 Task: Find connections with filter location Parobé with filter topic #brandingwith filter profile language German with filter current company Mamaearth with filter school Sathyabama Institute of Science & Technology, Chennai with filter industry Wholesale Alcoholic Beverages with filter service category Search Engine Optimization (SEO) with filter keywords title Hair Stylist
Action: Mouse moved to (219, 317)
Screenshot: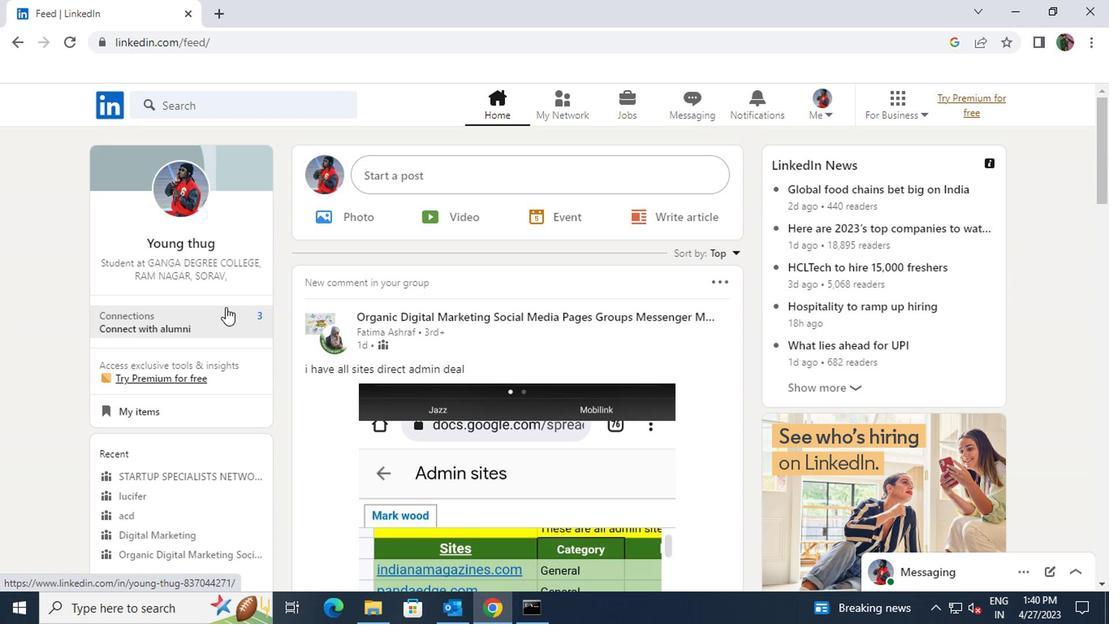 
Action: Mouse pressed left at (219, 317)
Screenshot: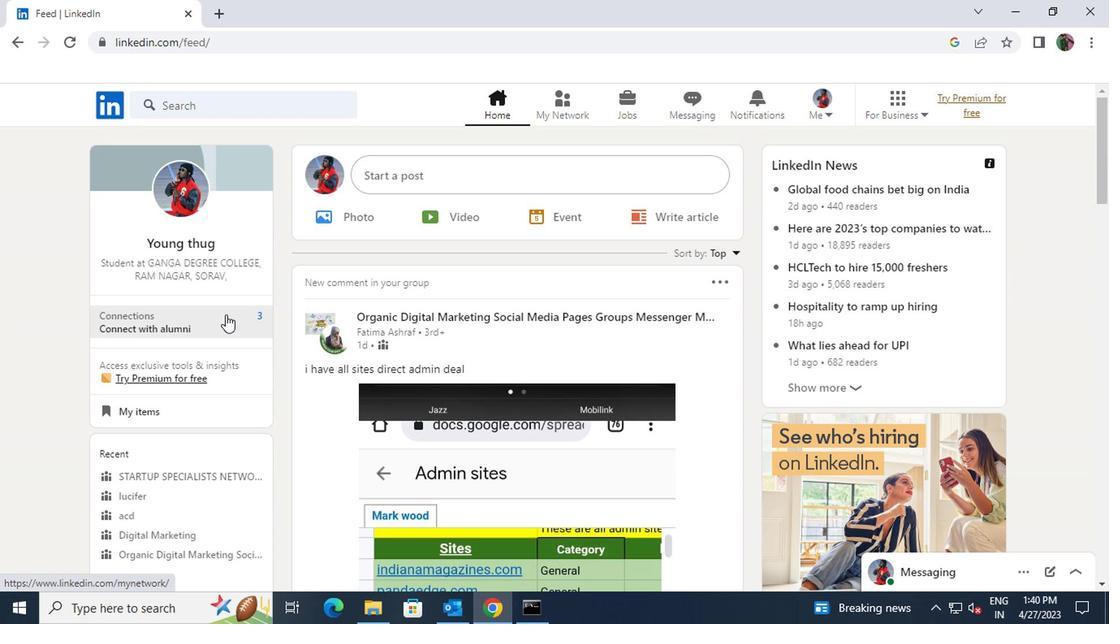 
Action: Mouse moved to (217, 202)
Screenshot: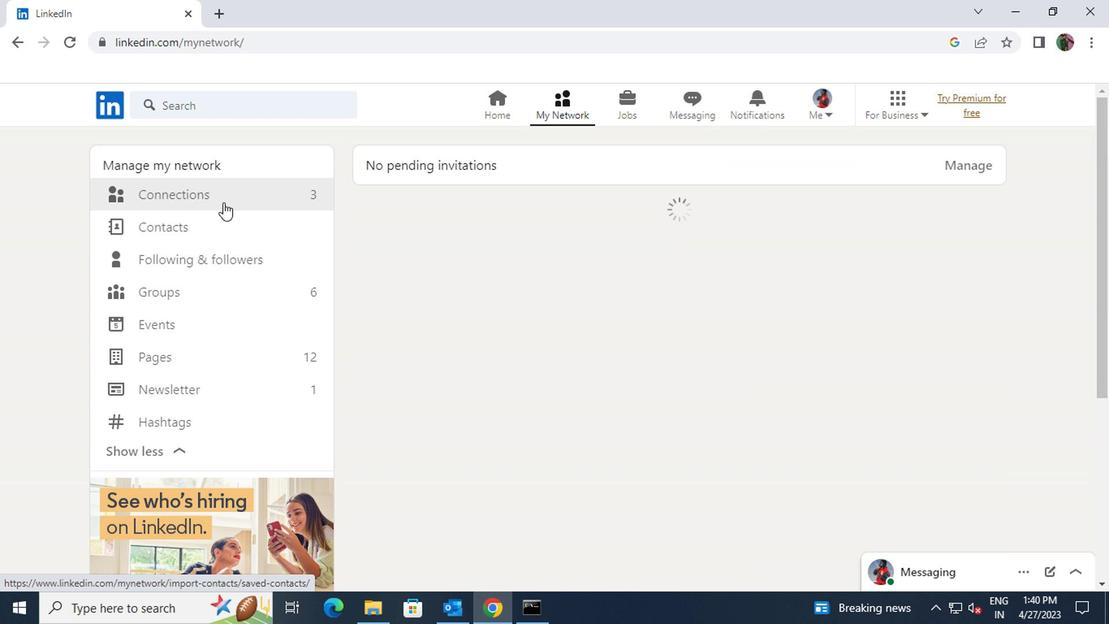 
Action: Mouse pressed left at (217, 202)
Screenshot: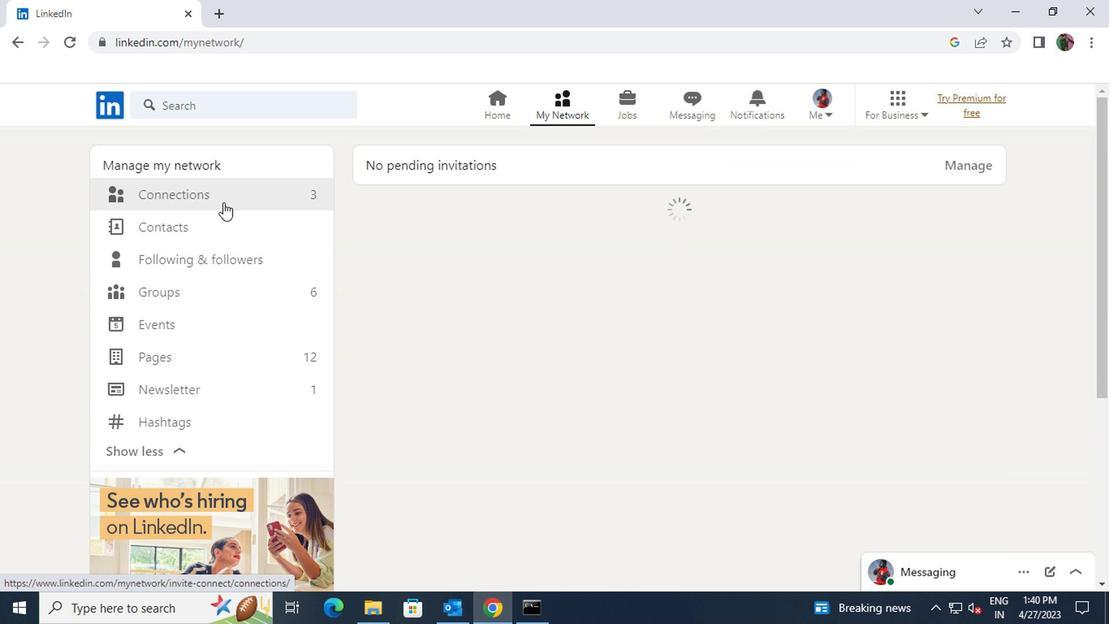 
Action: Mouse moved to (644, 200)
Screenshot: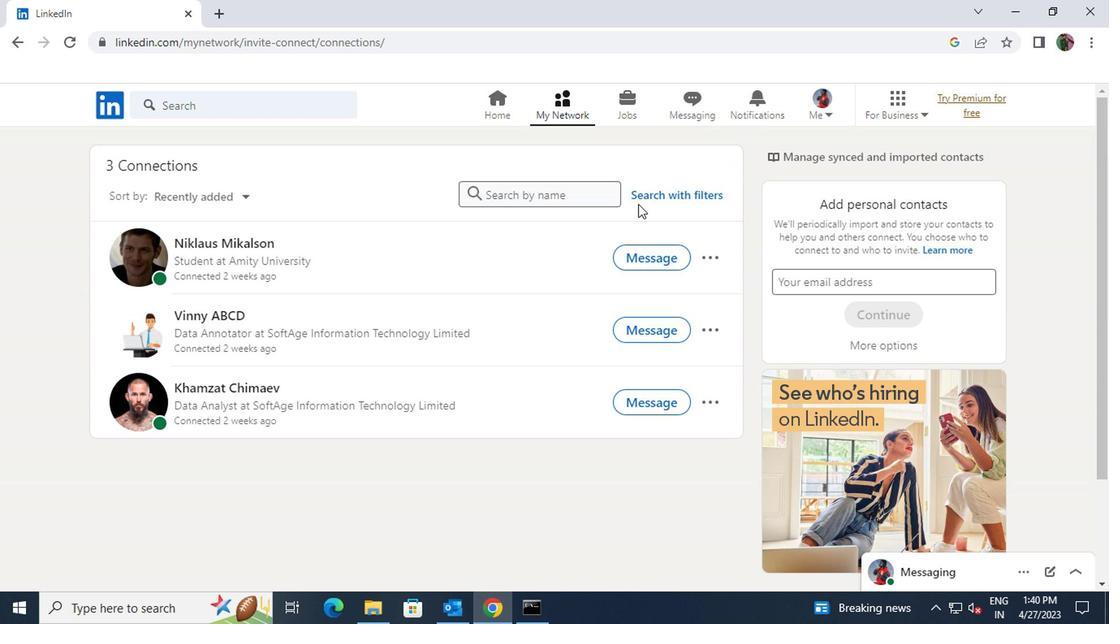 
Action: Mouse pressed left at (644, 200)
Screenshot: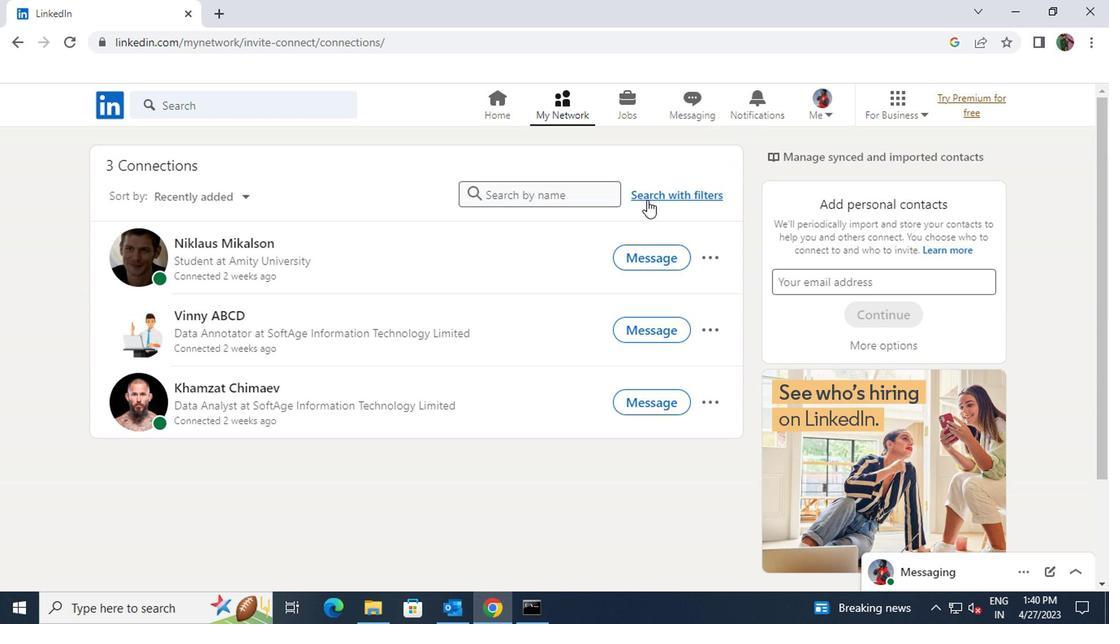 
Action: Mouse moved to (612, 156)
Screenshot: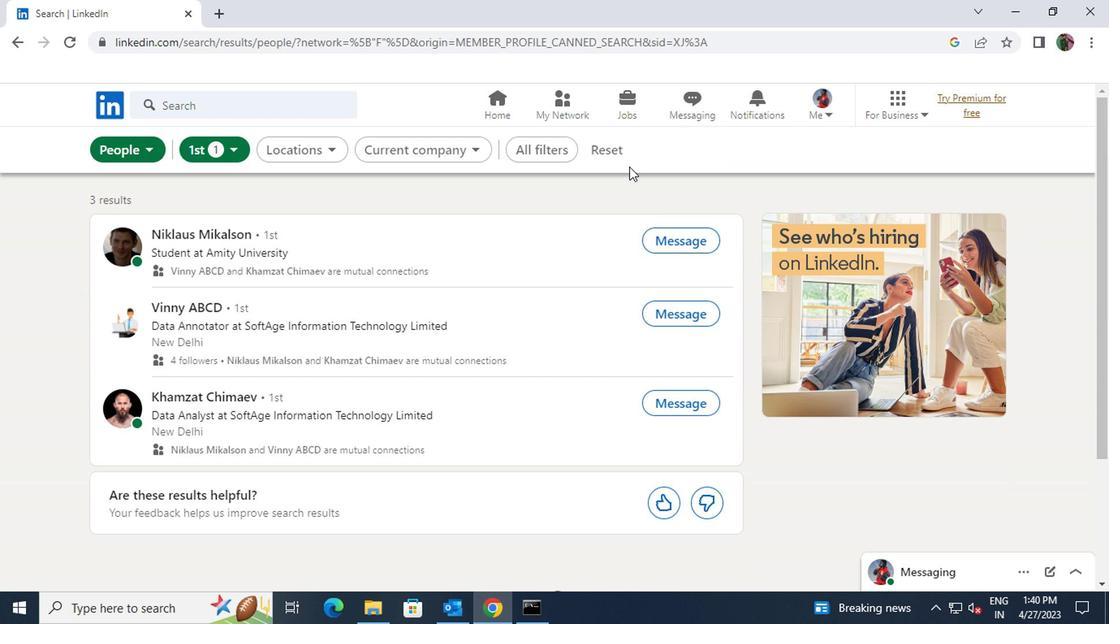 
Action: Mouse pressed left at (612, 156)
Screenshot: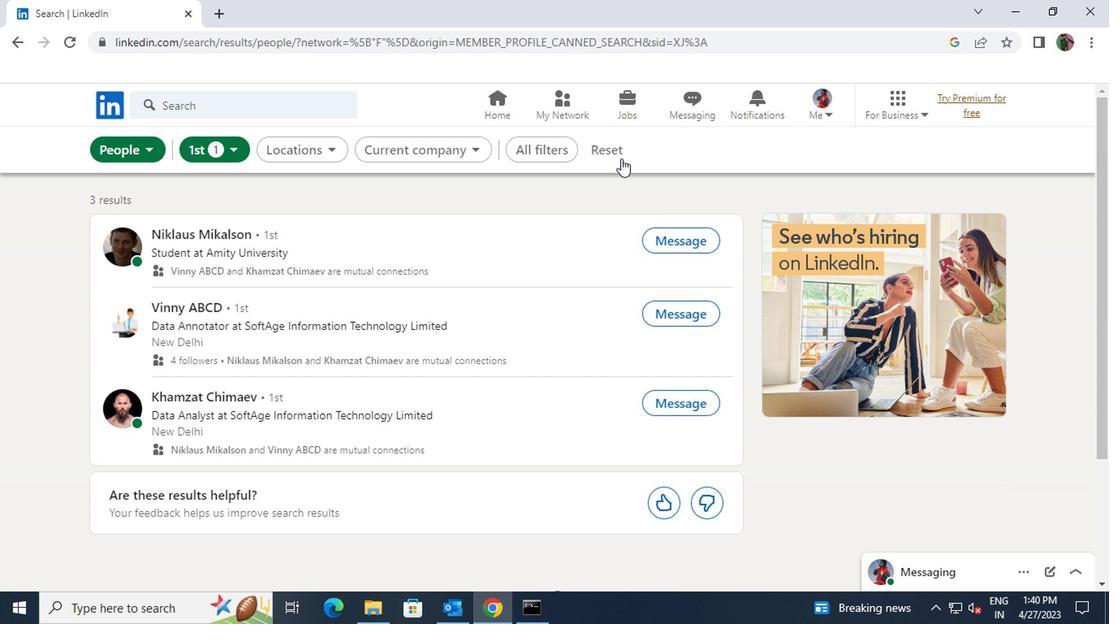 
Action: Mouse moved to (569, 145)
Screenshot: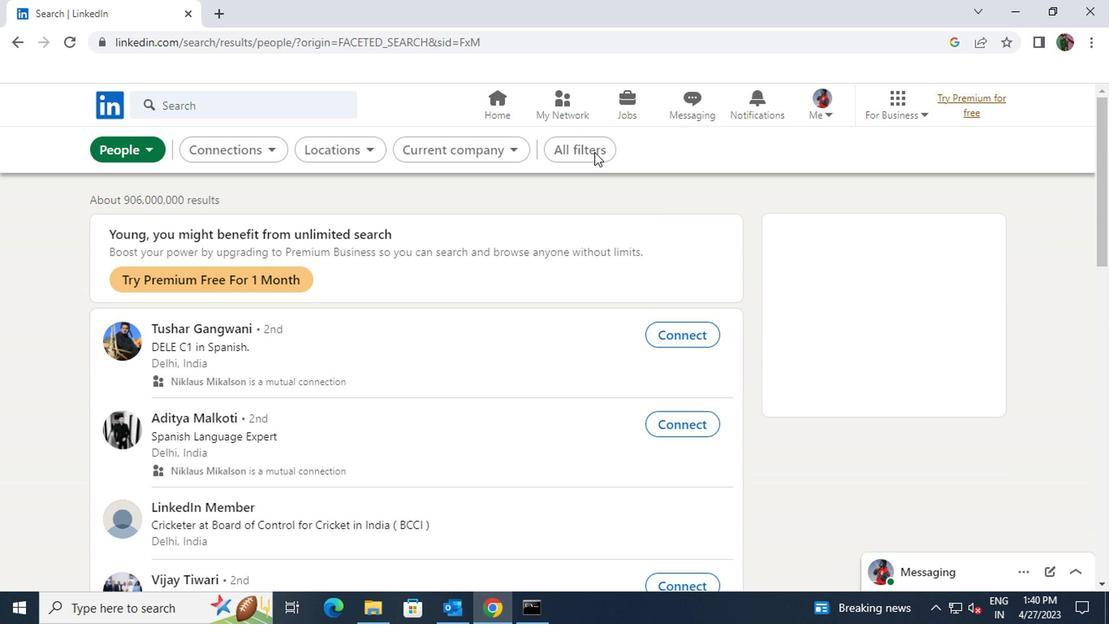 
Action: Mouse pressed left at (569, 145)
Screenshot: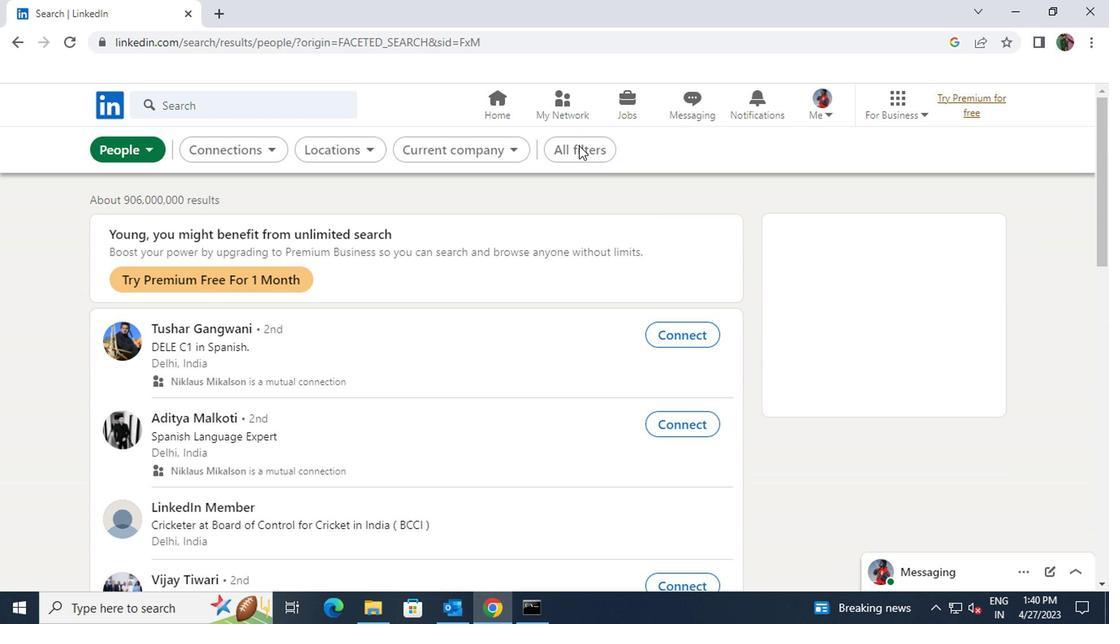 
Action: Mouse moved to (770, 324)
Screenshot: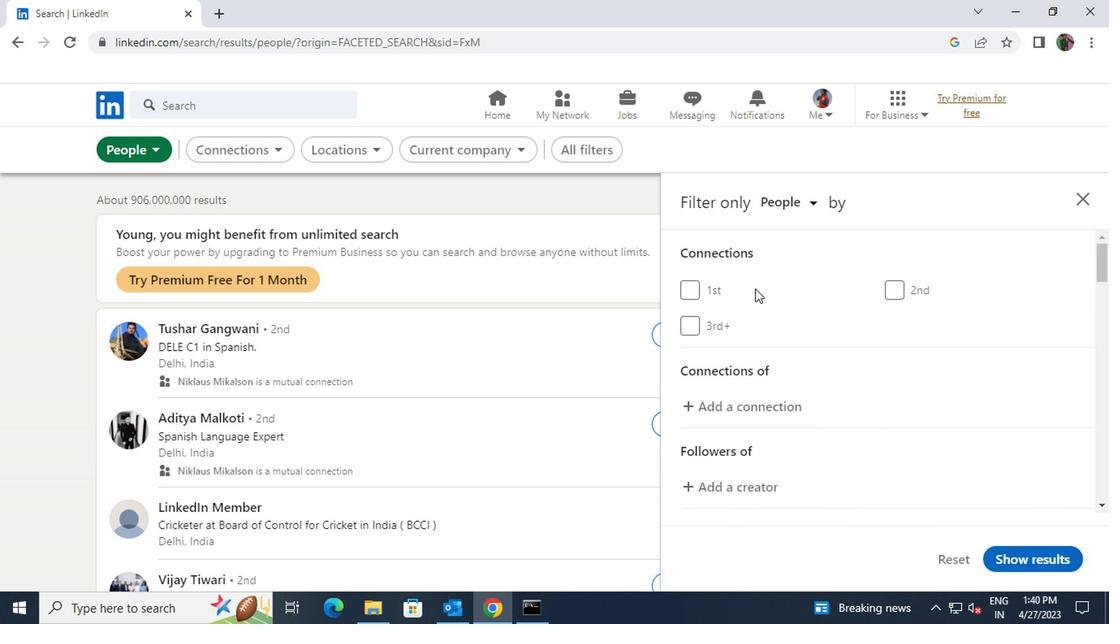 
Action: Mouse scrolled (770, 323) with delta (0, -1)
Screenshot: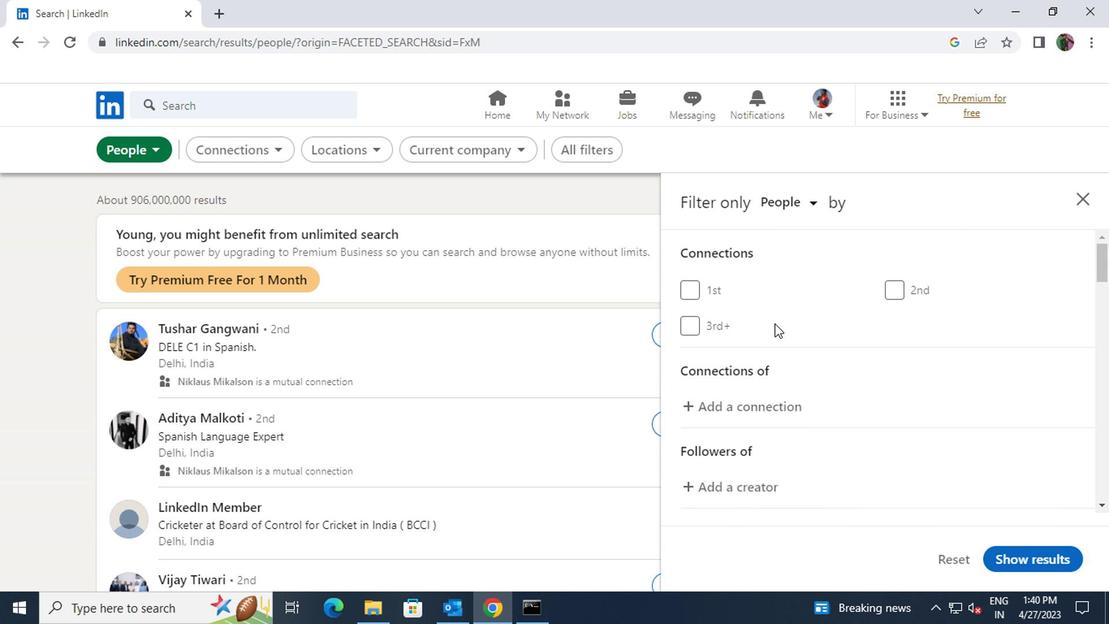 
Action: Mouse scrolled (770, 323) with delta (0, -1)
Screenshot: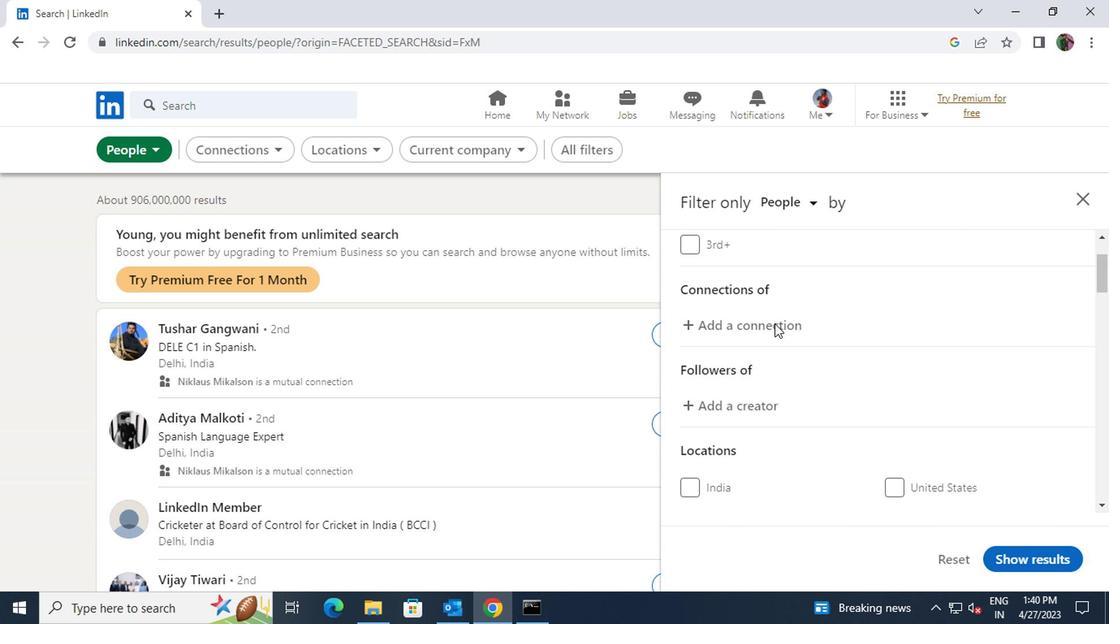 
Action: Mouse scrolled (770, 323) with delta (0, -1)
Screenshot: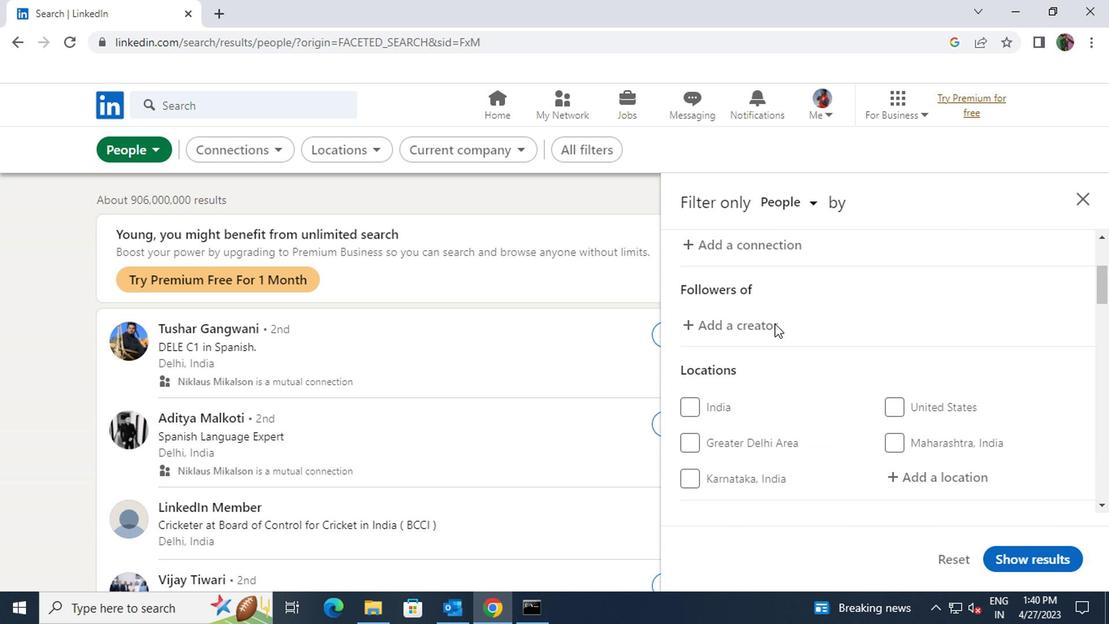 
Action: Mouse scrolled (770, 323) with delta (0, -1)
Screenshot: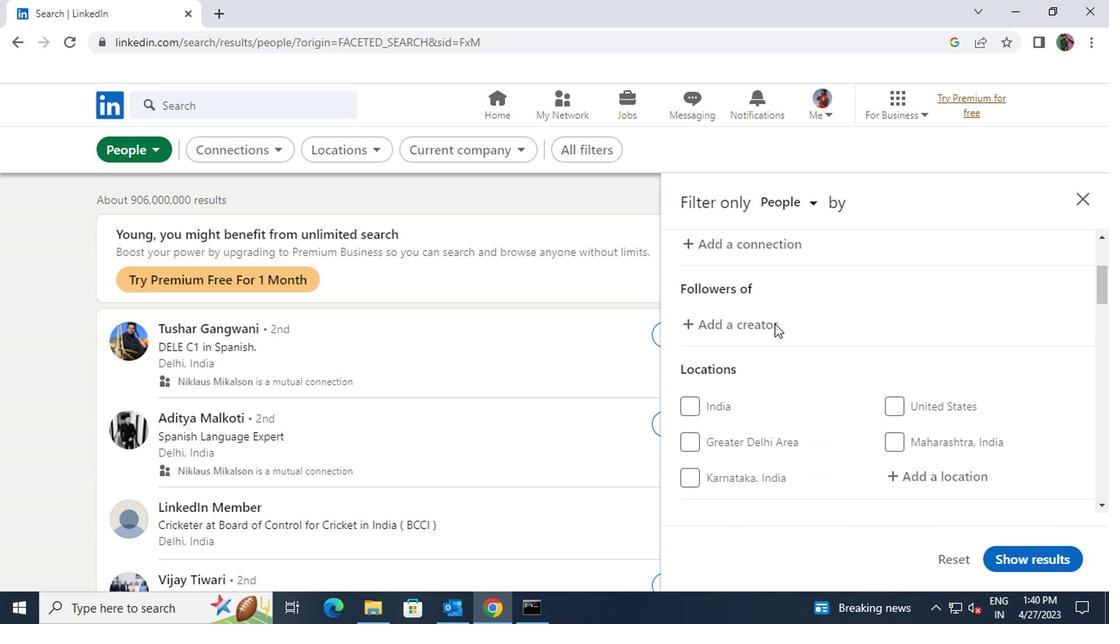 
Action: Mouse moved to (922, 311)
Screenshot: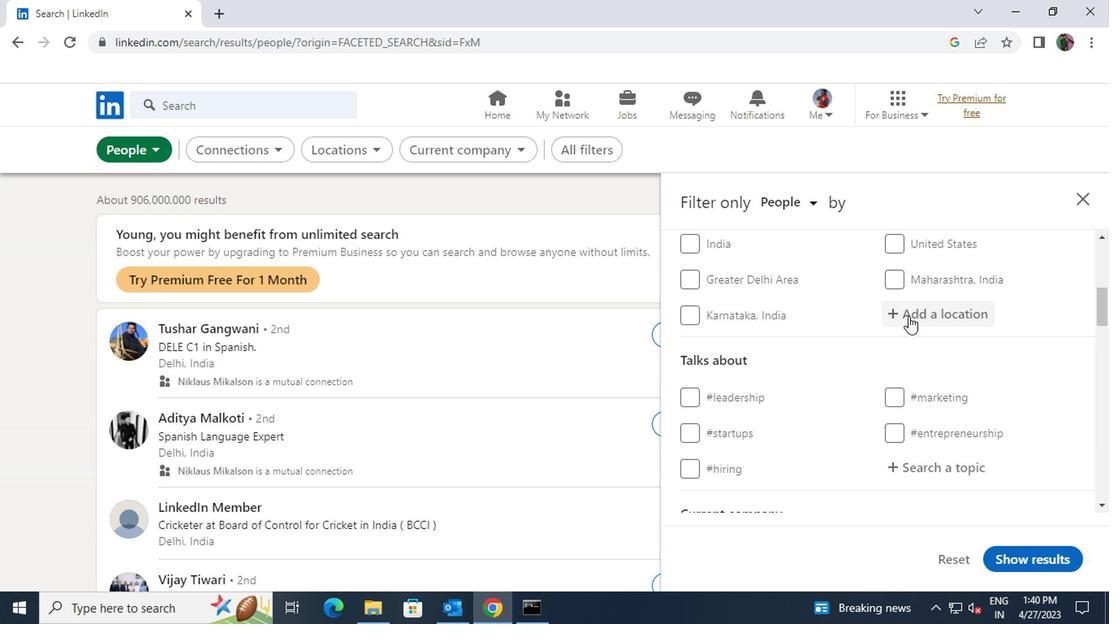 
Action: Mouse pressed left at (922, 311)
Screenshot: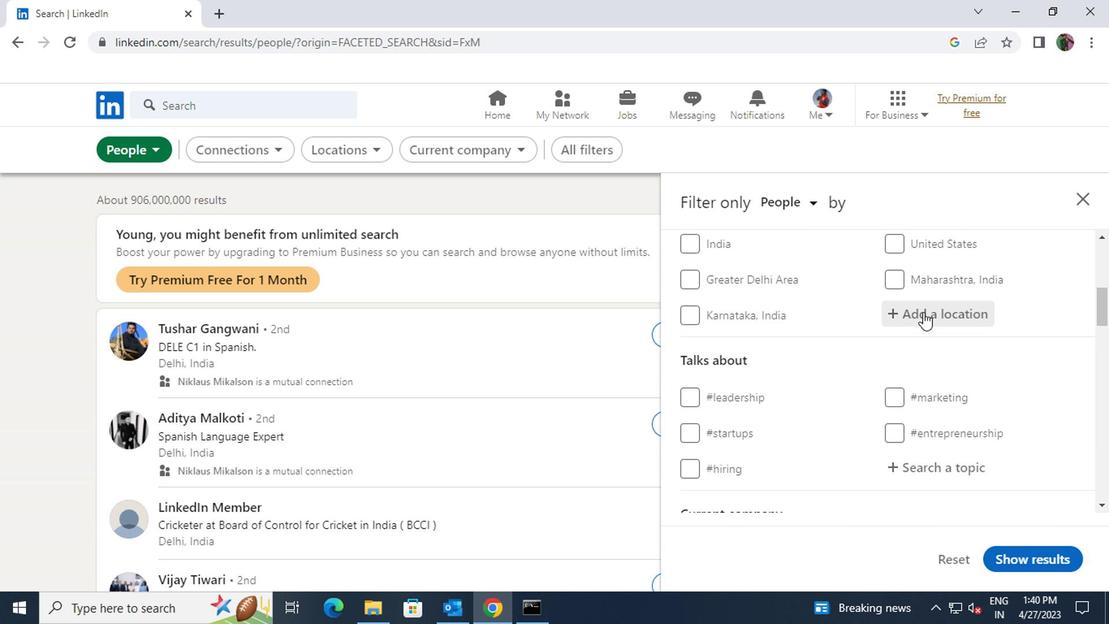 
Action: Key pressed <Key.shift>PAROBE
Screenshot: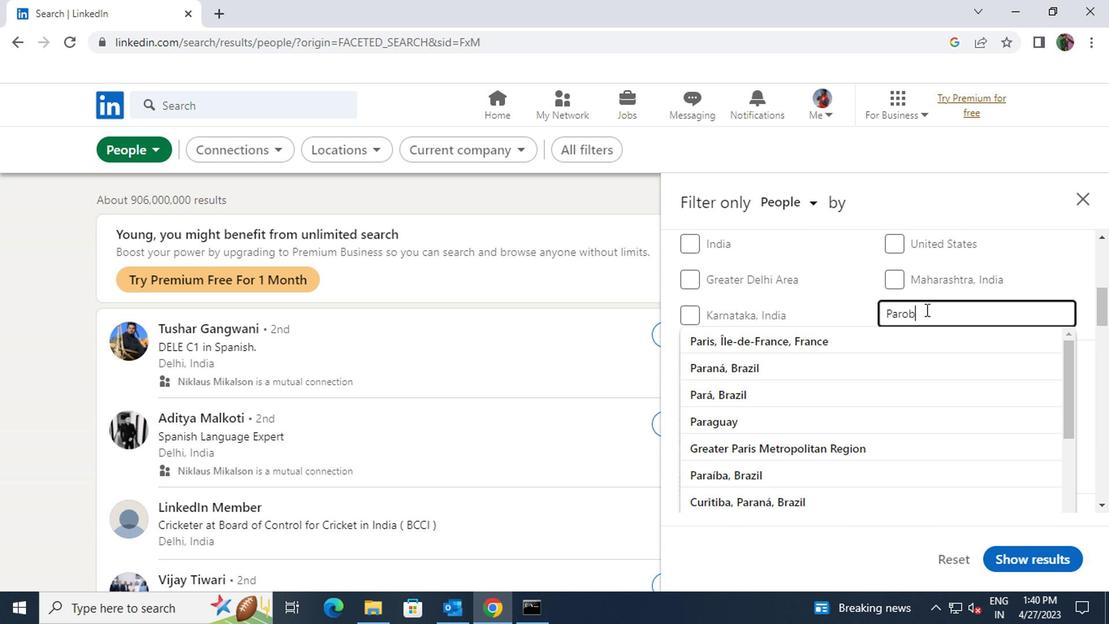 
Action: Mouse moved to (916, 334)
Screenshot: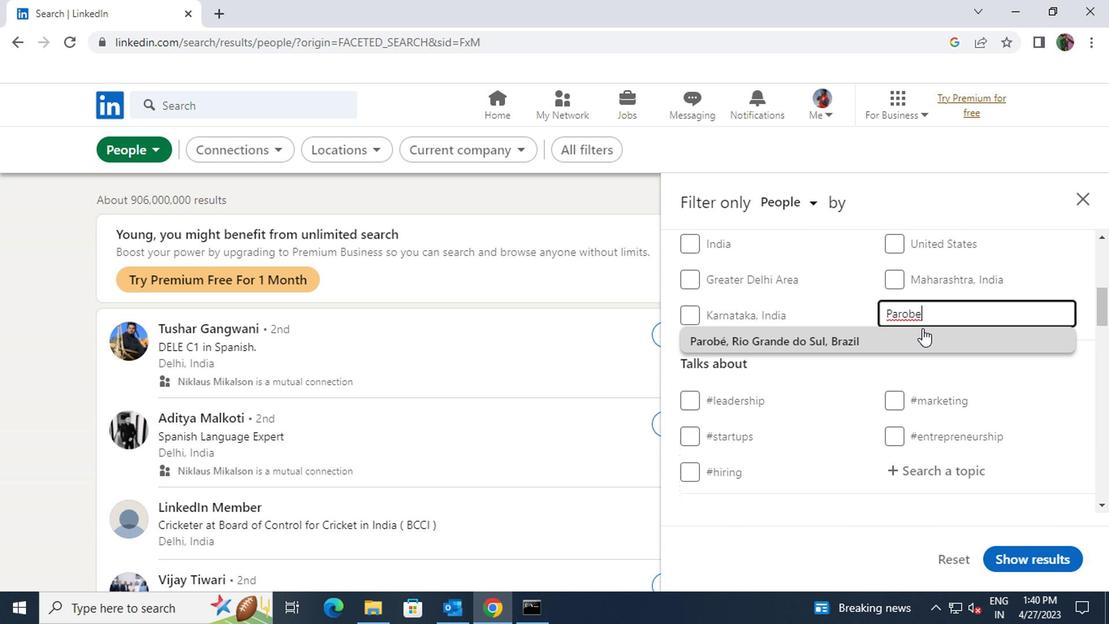 
Action: Mouse pressed left at (916, 334)
Screenshot: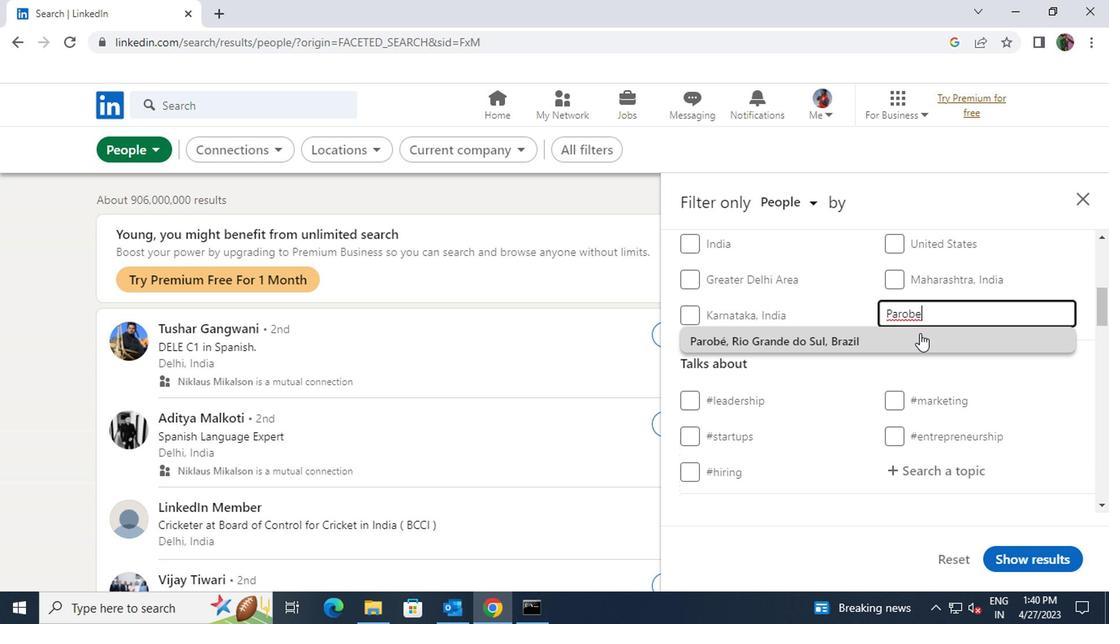 
Action: Mouse scrolled (916, 333) with delta (0, -1)
Screenshot: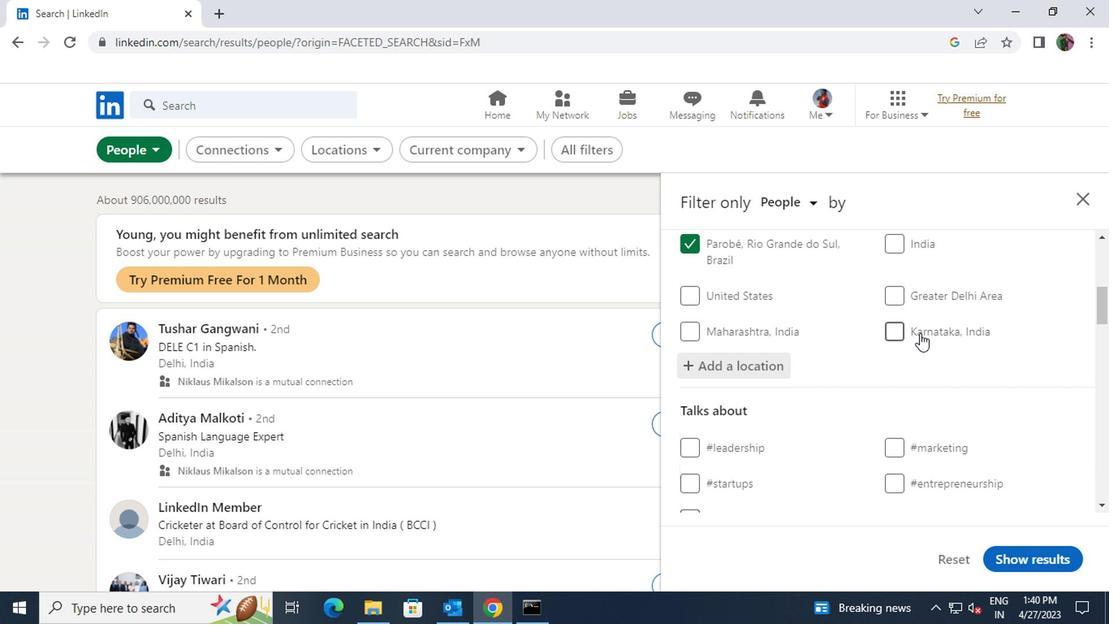 
Action: Mouse scrolled (916, 333) with delta (0, -1)
Screenshot: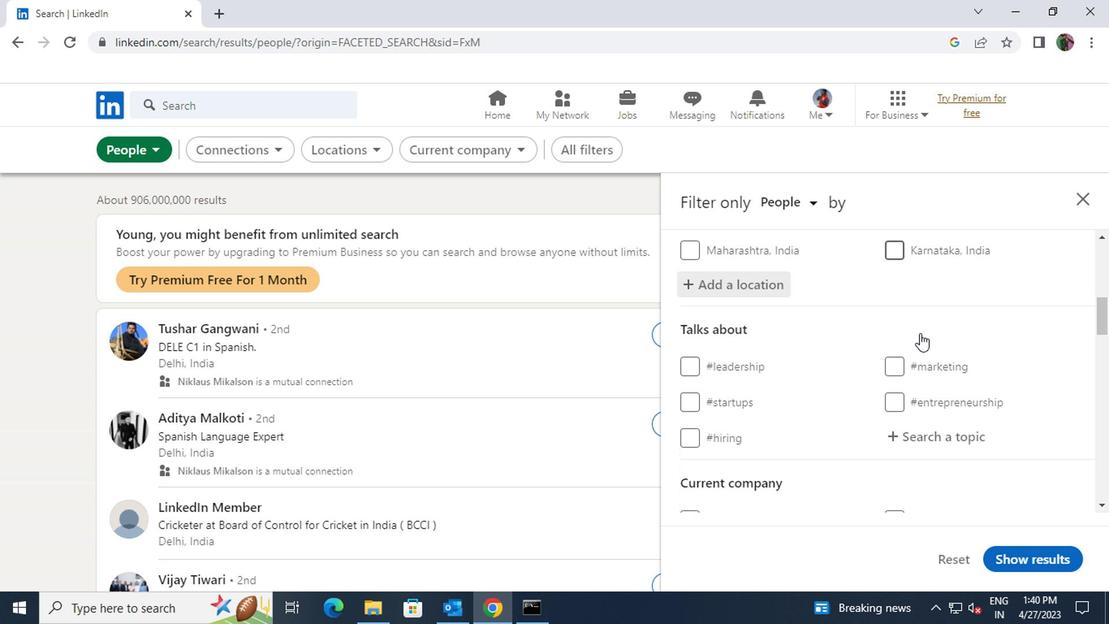 
Action: Mouse scrolled (916, 333) with delta (0, -1)
Screenshot: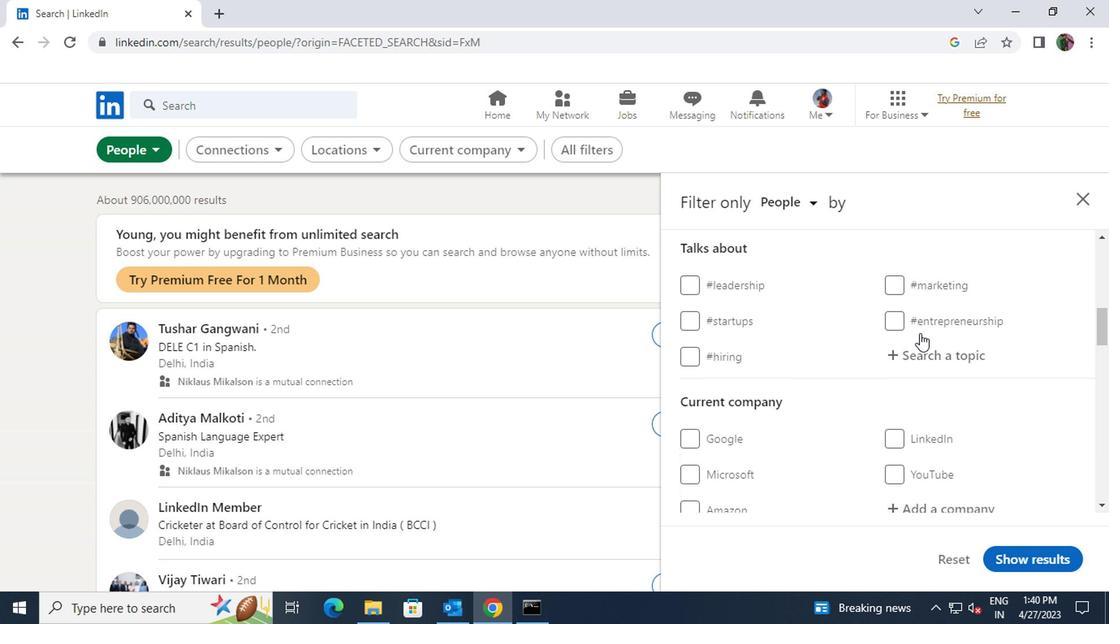 
Action: Mouse moved to (911, 282)
Screenshot: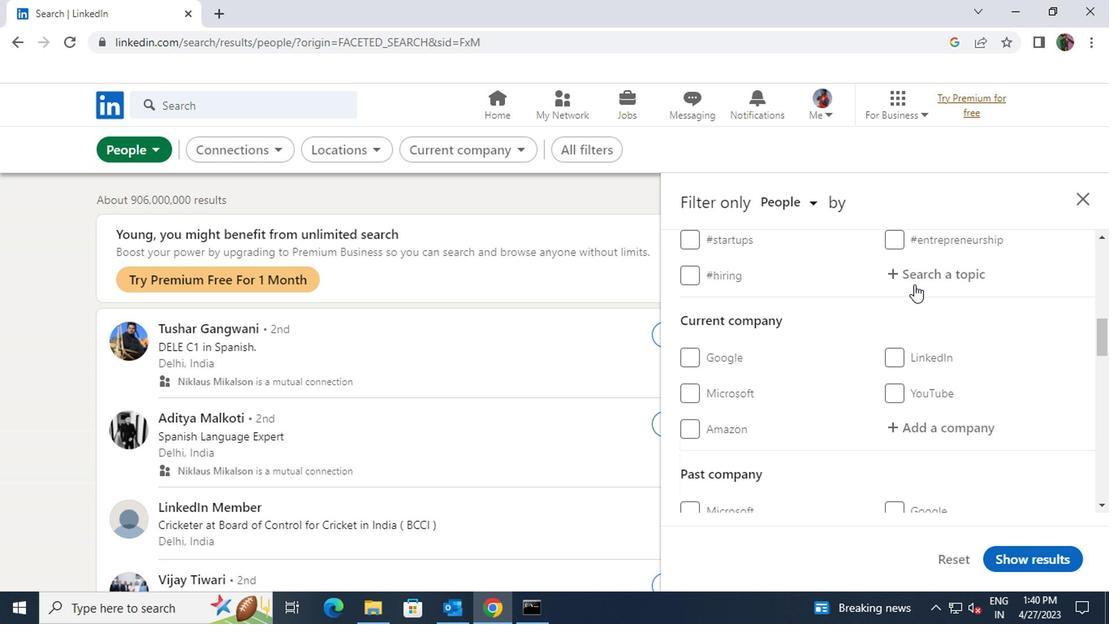 
Action: Mouse pressed left at (911, 282)
Screenshot: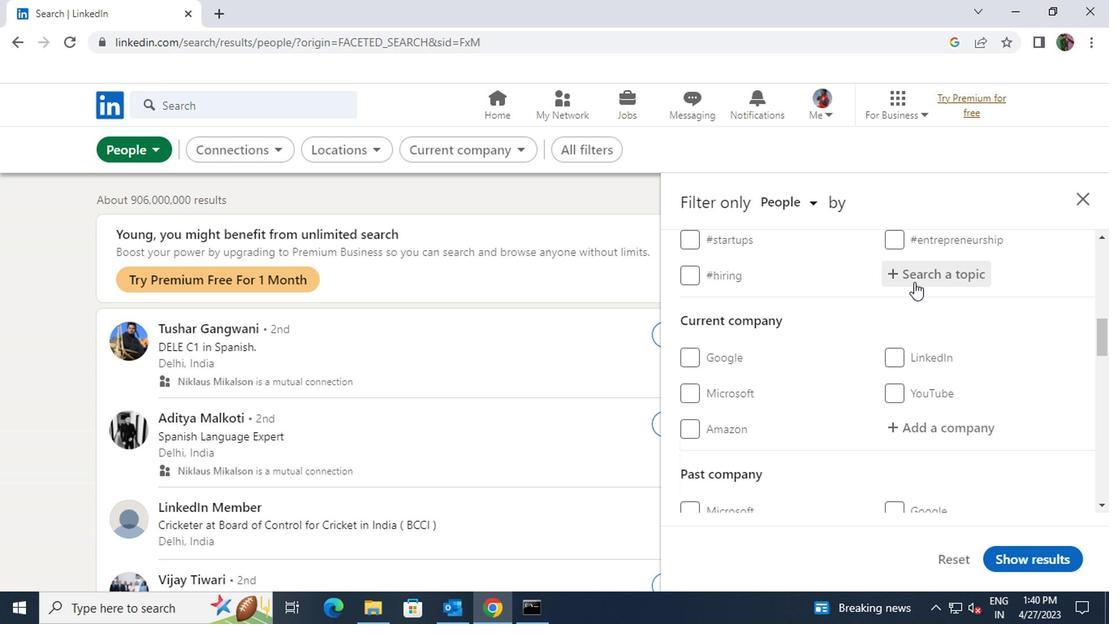 
Action: Key pressed <Key.shift><Key.shift><Key.shift><Key.shift><Key.shift>#<Key.shift>BRANDINGWITH
Screenshot: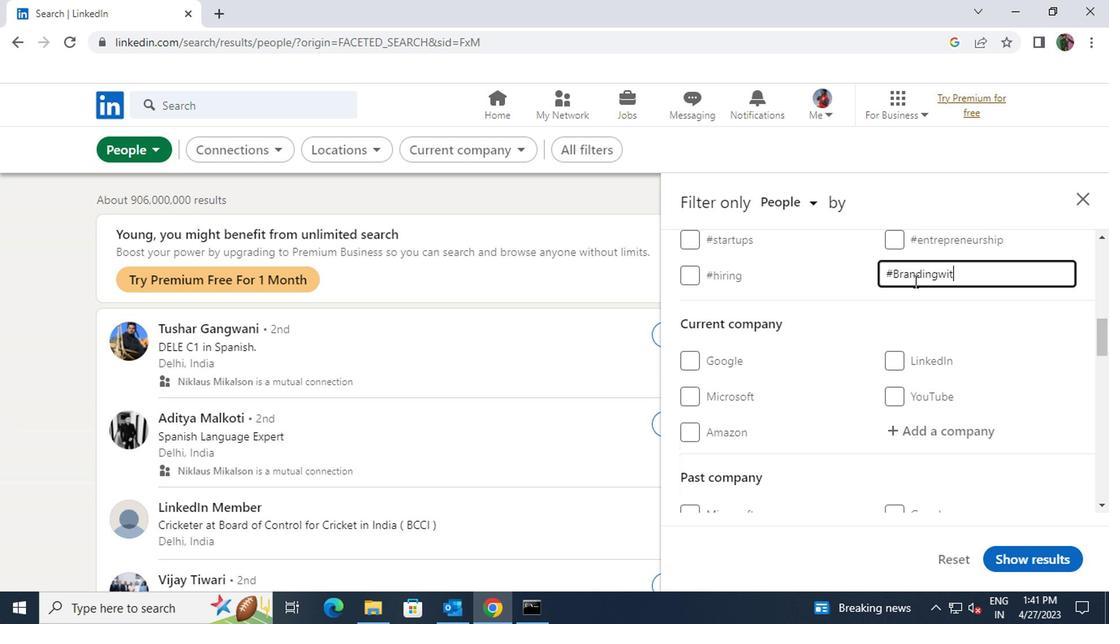 
Action: Mouse scrolled (911, 281) with delta (0, -1)
Screenshot: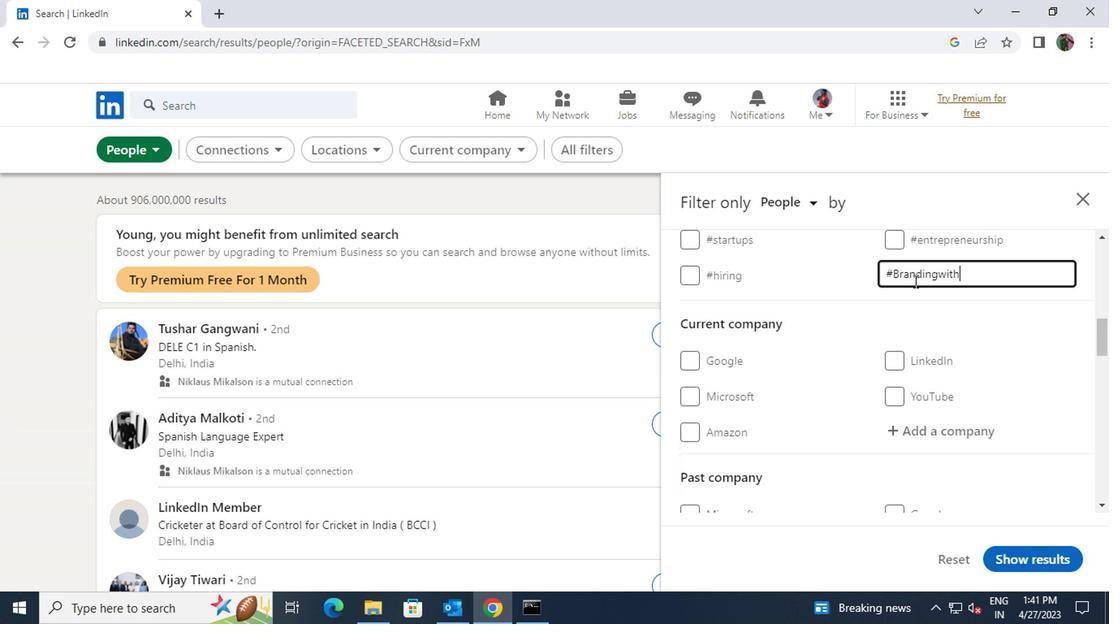 
Action: Mouse scrolled (911, 281) with delta (0, -1)
Screenshot: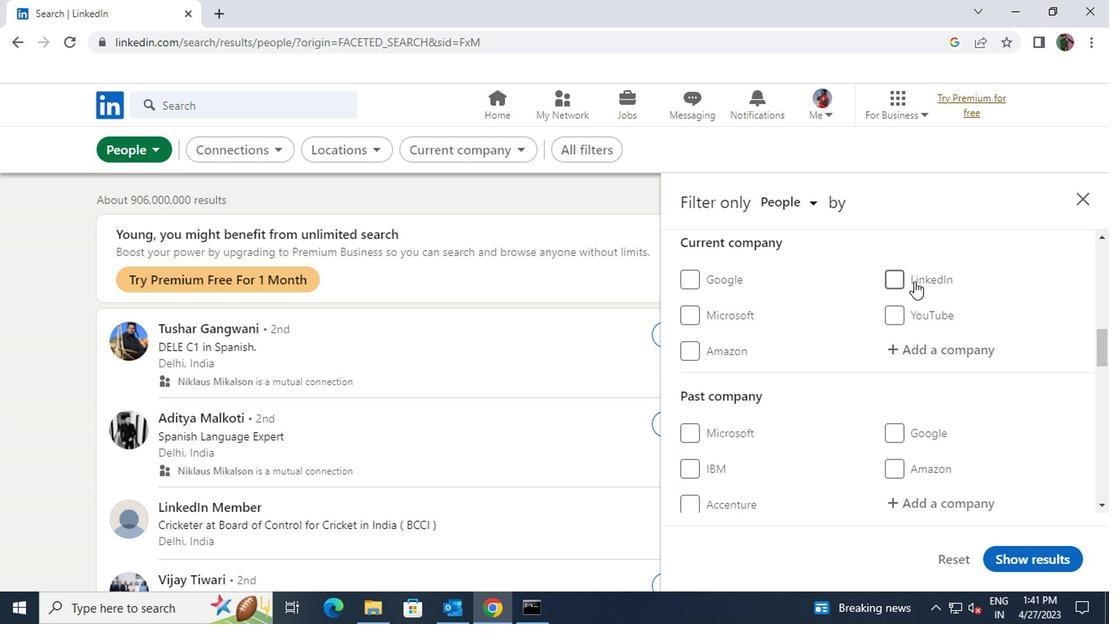 
Action: Mouse moved to (911, 265)
Screenshot: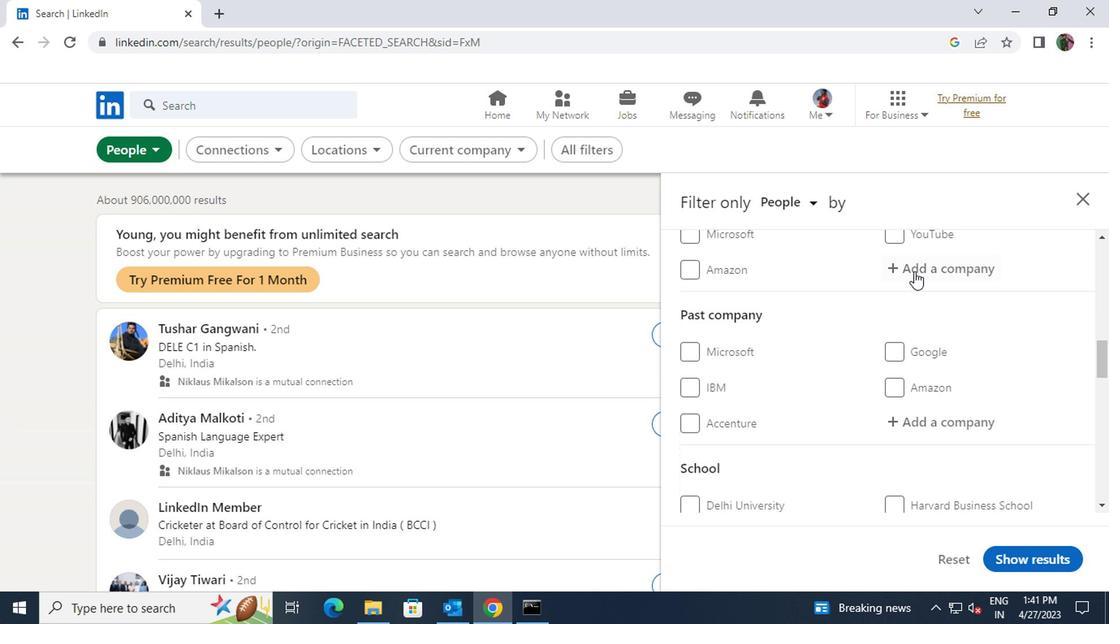
Action: Mouse pressed left at (911, 265)
Screenshot: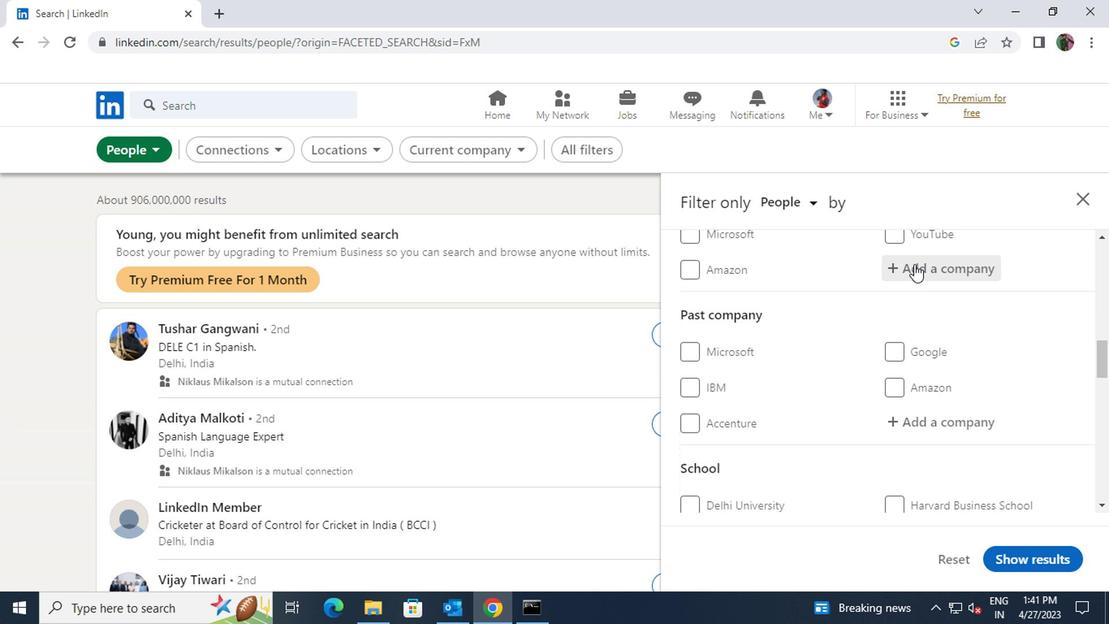 
Action: Key pressed <Key.shift>MAMAEARTH
Screenshot: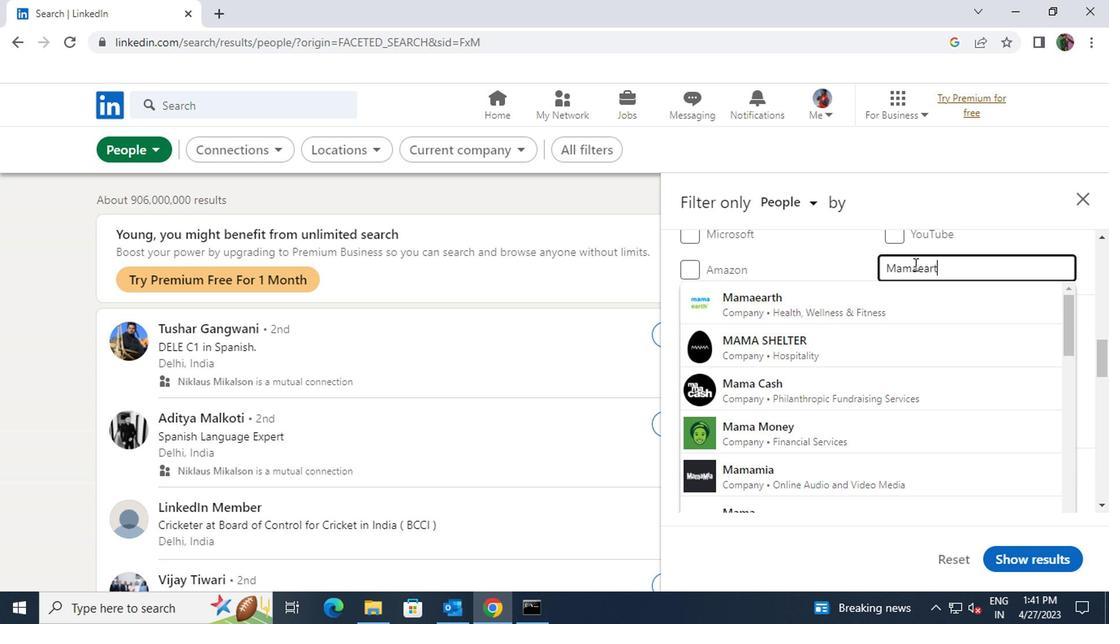 
Action: Mouse moved to (897, 300)
Screenshot: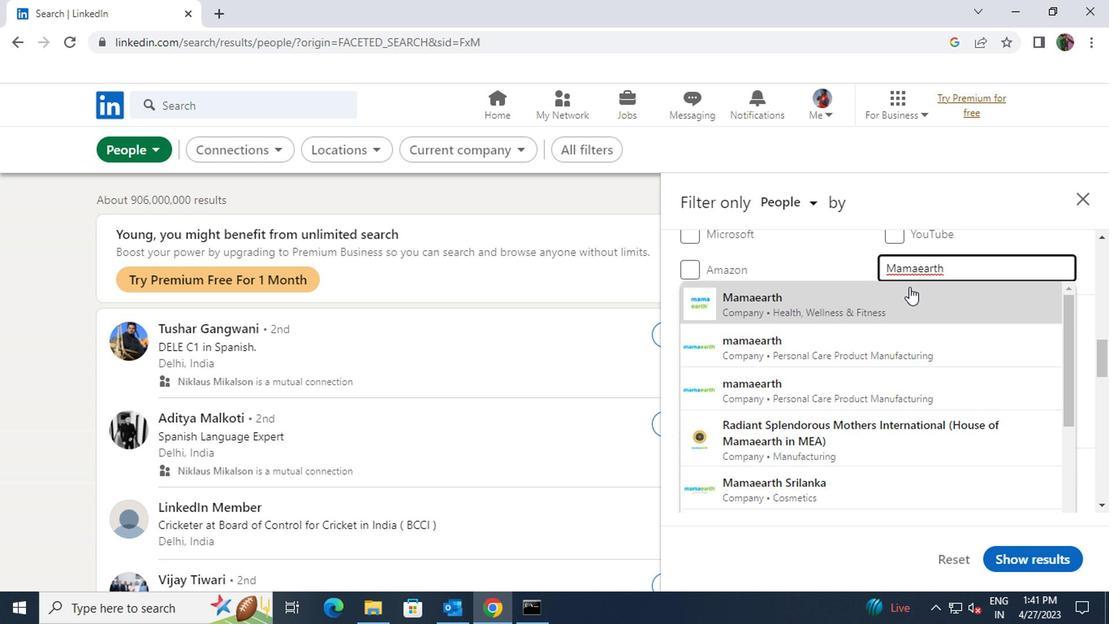 
Action: Mouse pressed left at (897, 300)
Screenshot: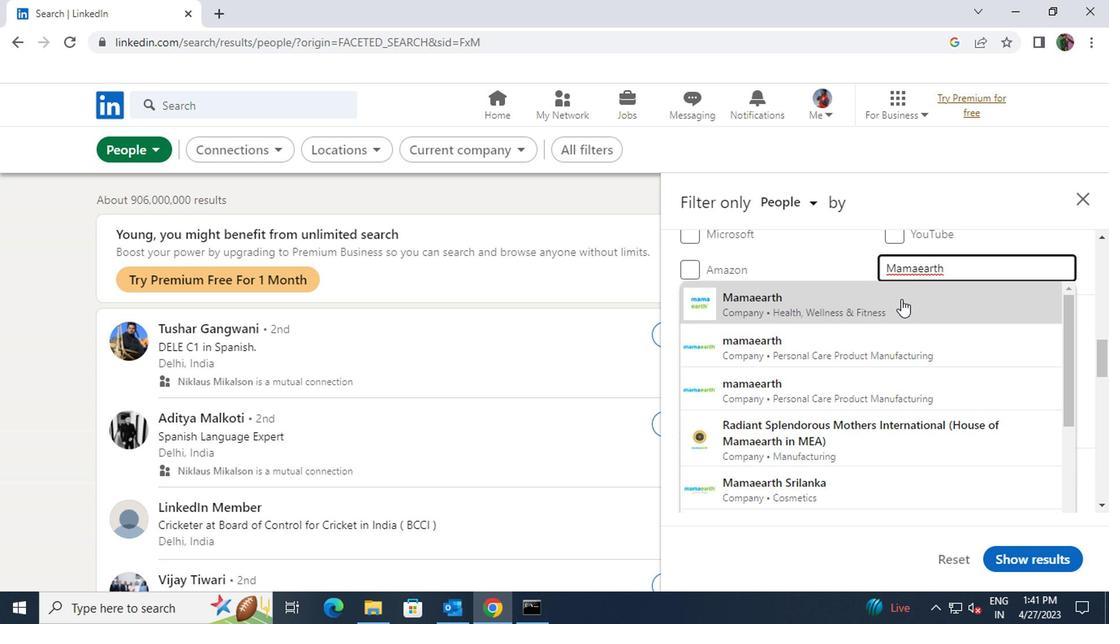 
Action: Mouse scrolled (897, 299) with delta (0, -1)
Screenshot: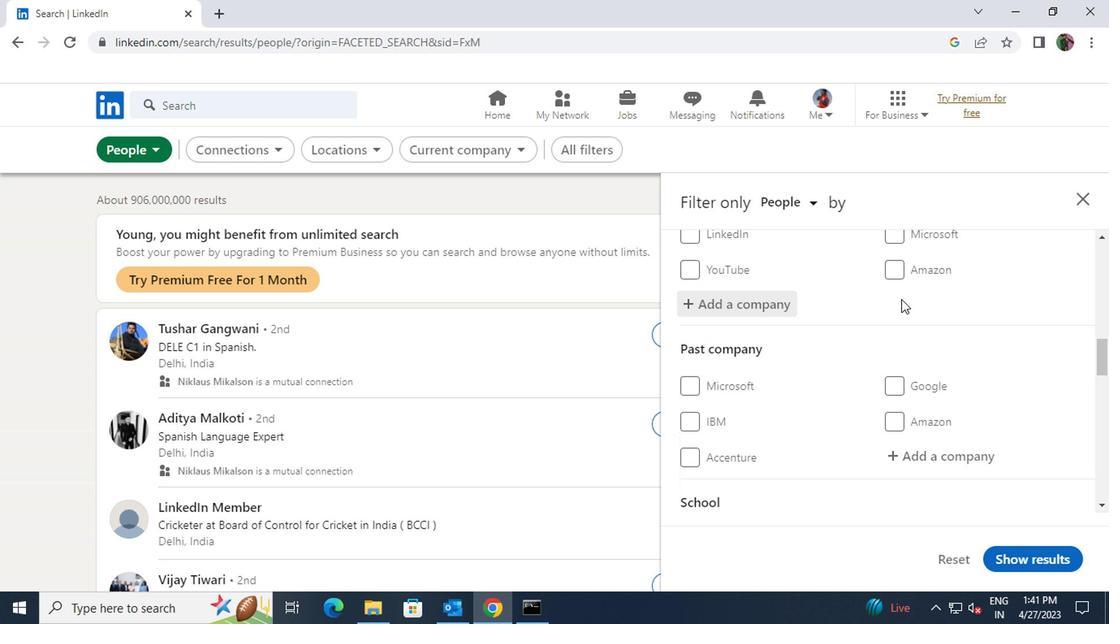 
Action: Mouse scrolled (897, 299) with delta (0, -1)
Screenshot: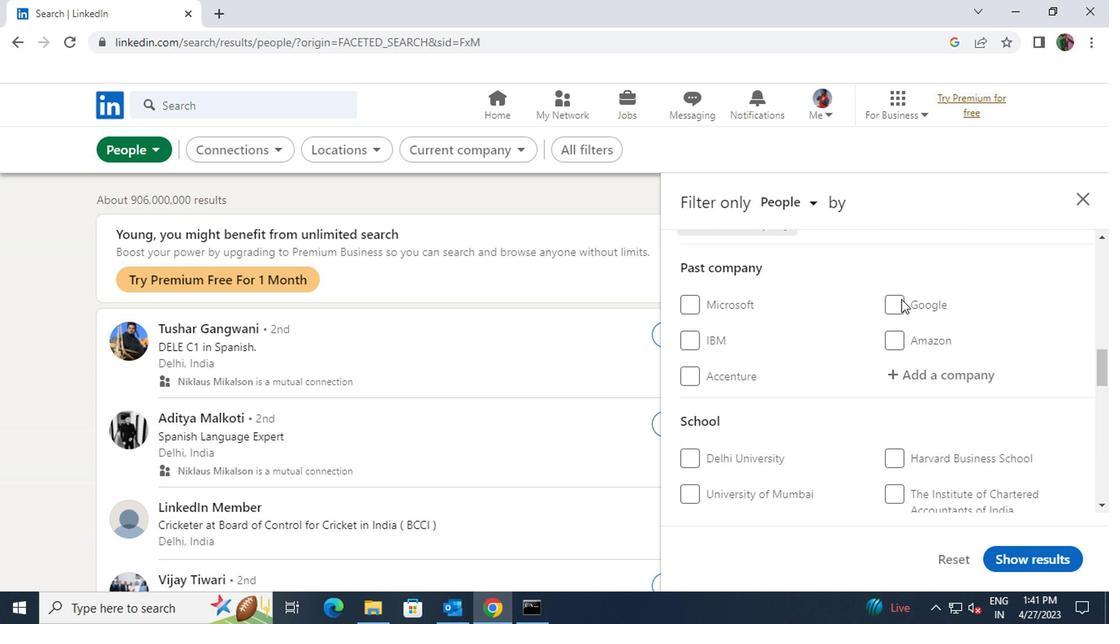 
Action: Mouse scrolled (897, 299) with delta (0, -1)
Screenshot: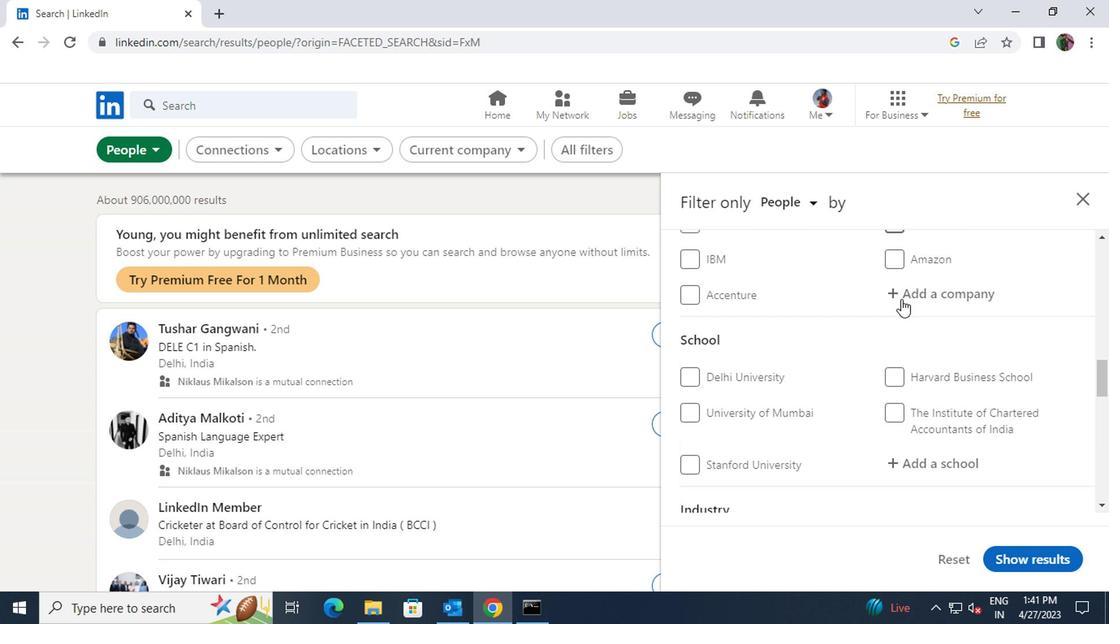 
Action: Mouse scrolled (897, 299) with delta (0, -1)
Screenshot: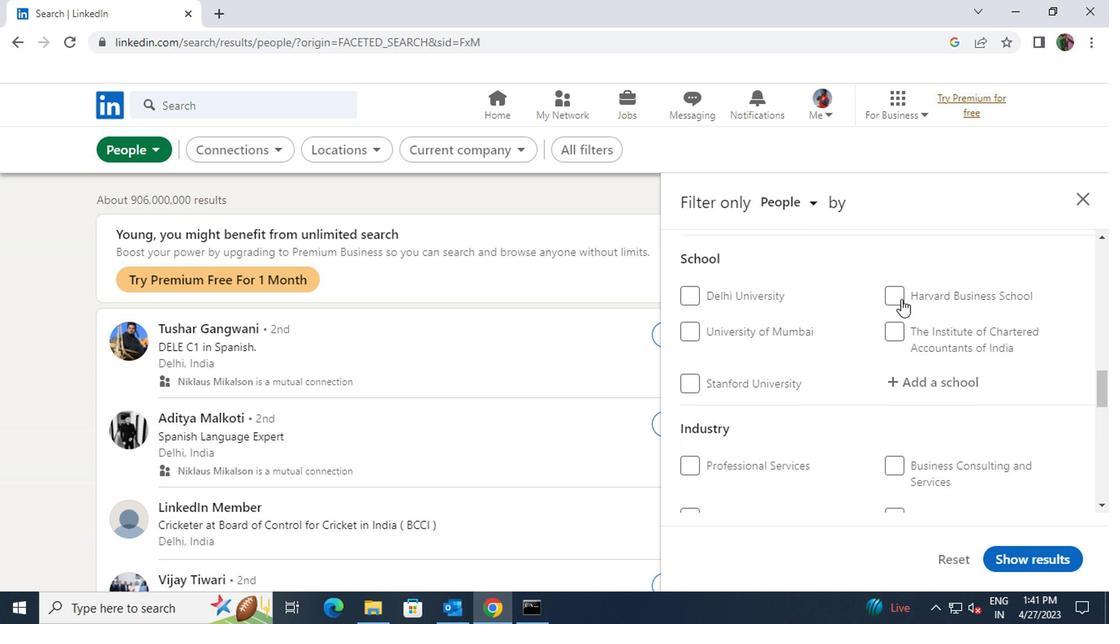 
Action: Mouse pressed left at (897, 300)
Screenshot: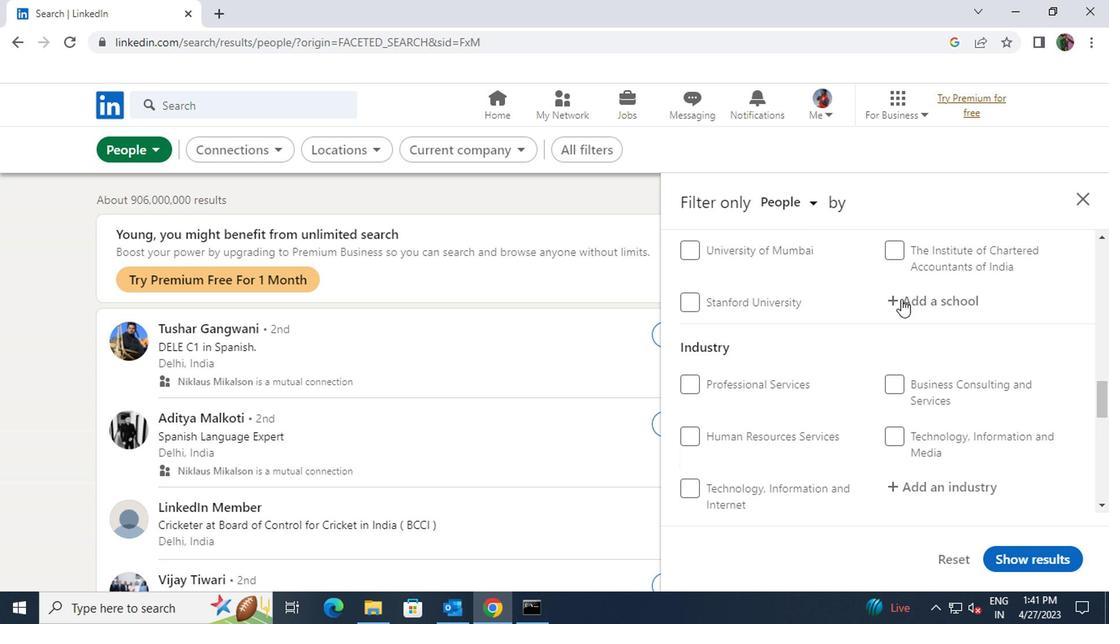 
Action: Key pressed <Key.shift>SATH
Screenshot: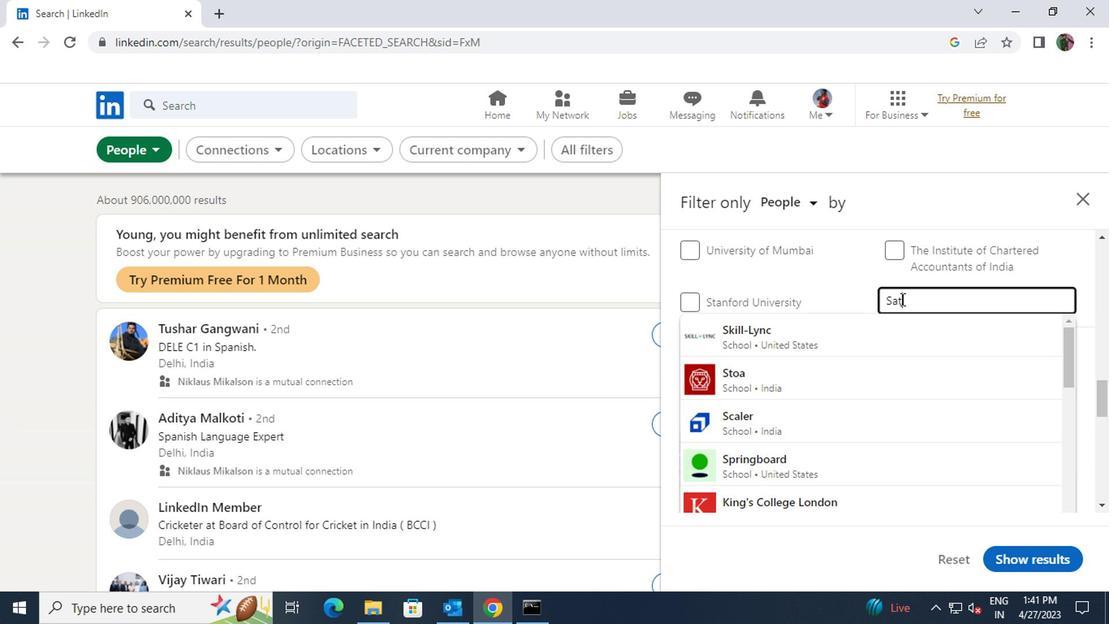 
Action: Mouse moved to (898, 325)
Screenshot: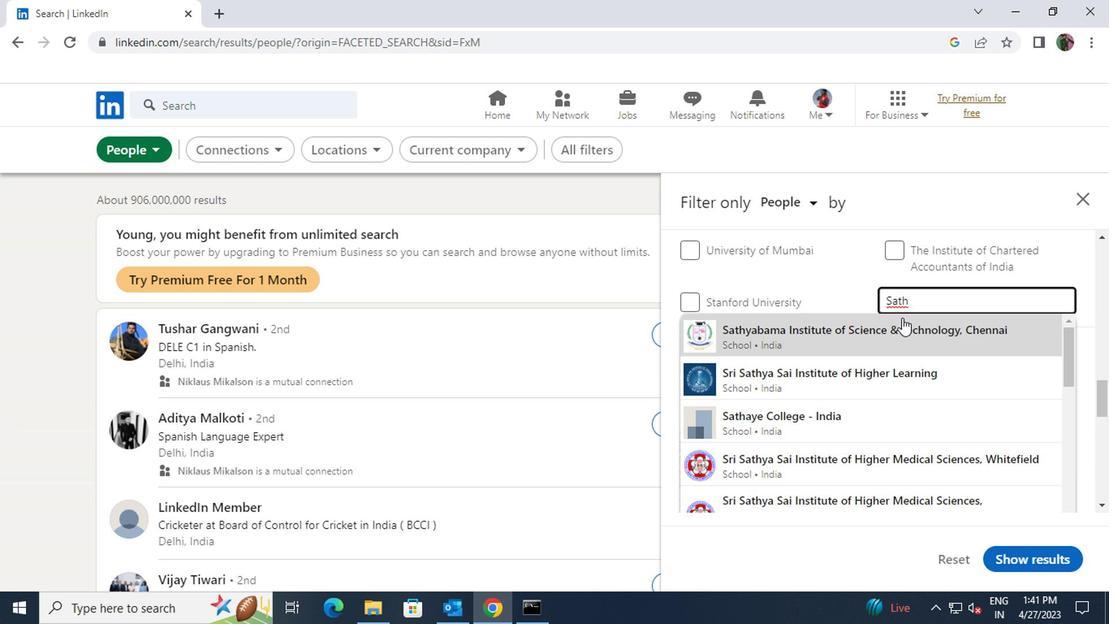
Action: Mouse pressed left at (898, 325)
Screenshot: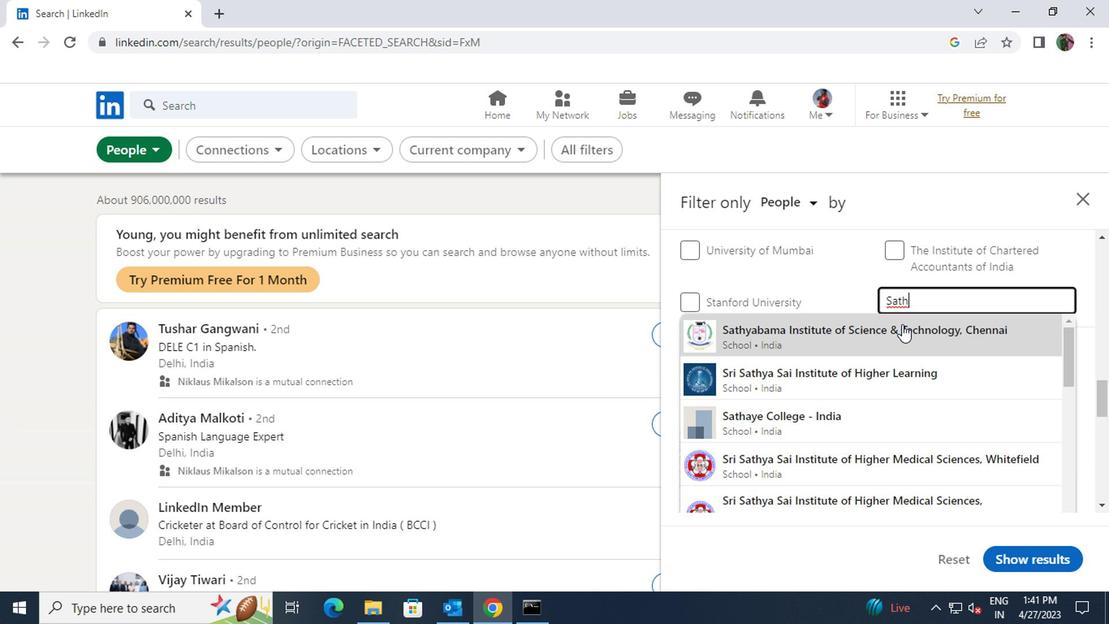 
Action: Mouse scrolled (898, 324) with delta (0, 0)
Screenshot: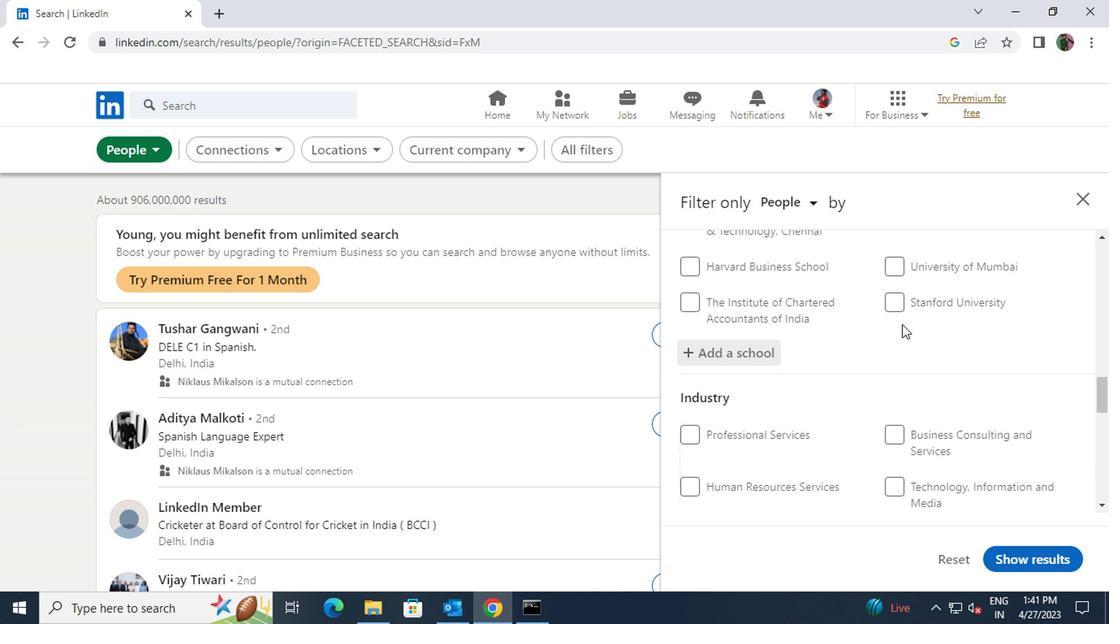 
Action: Mouse scrolled (898, 324) with delta (0, 0)
Screenshot: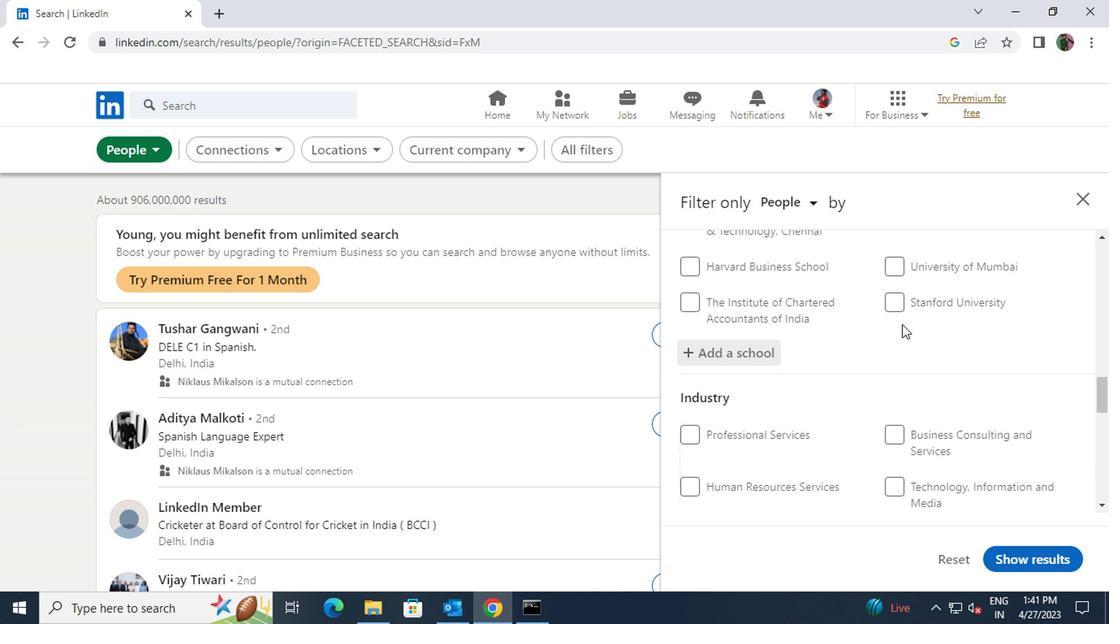 
Action: Mouse moved to (912, 372)
Screenshot: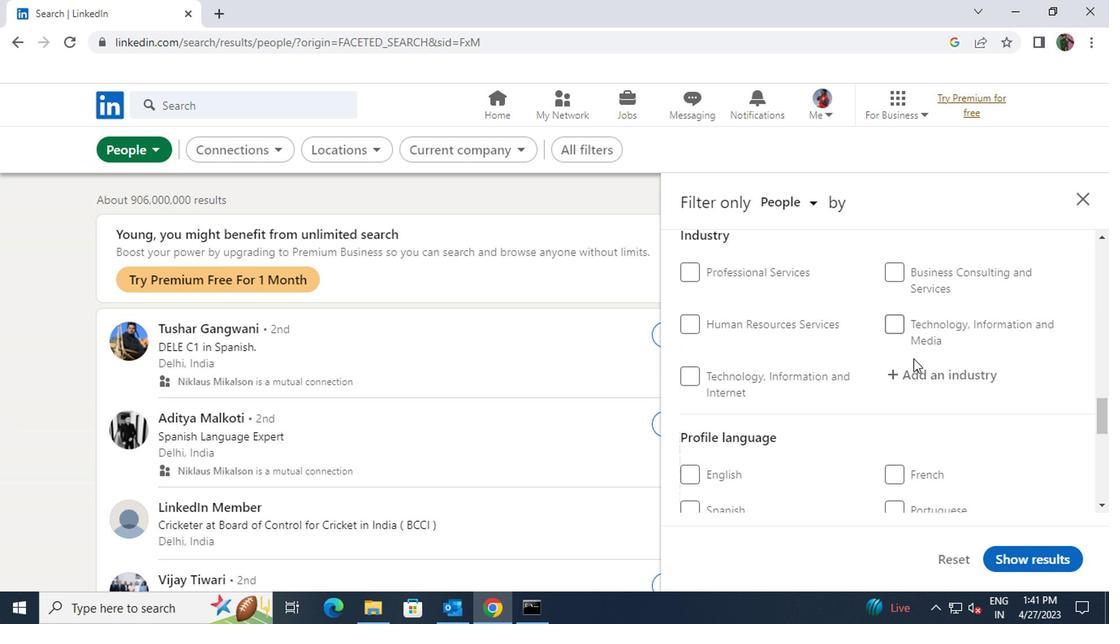 
Action: Mouse pressed left at (912, 372)
Screenshot: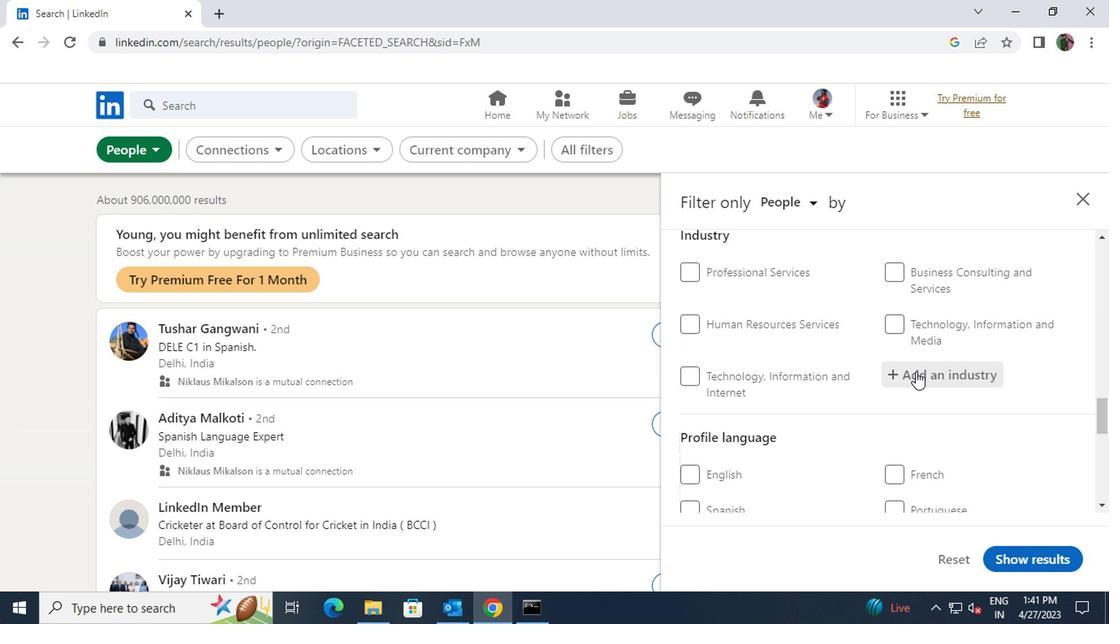 
Action: Key pressed <Key.shift><Key.shift><Key.shift><Key.shift>WHOLESALE<Key.space>AL
Screenshot: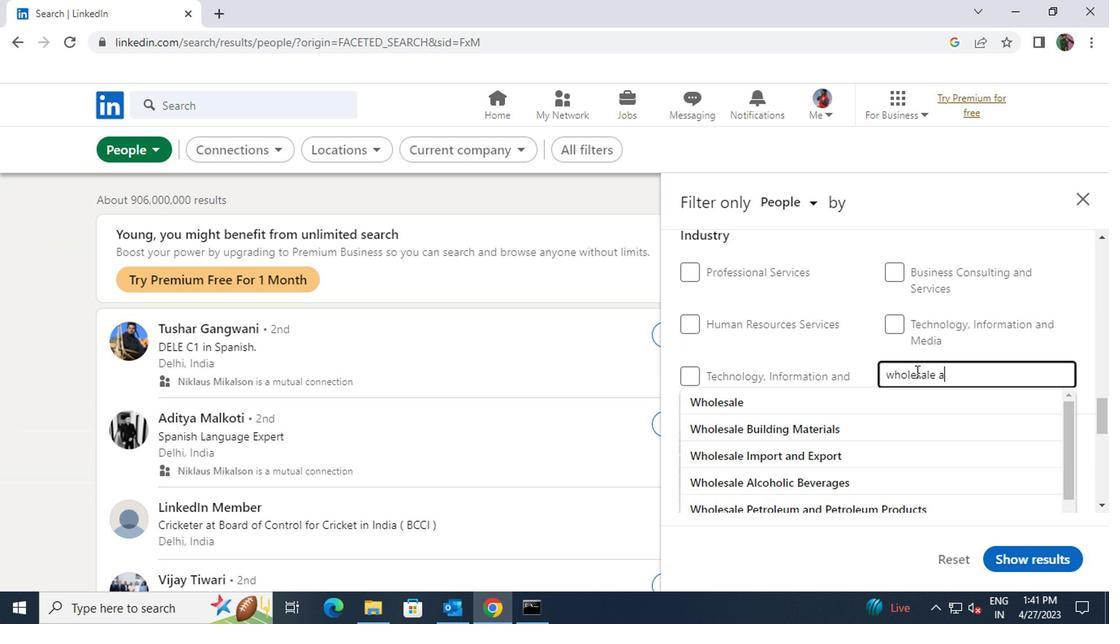 
Action: Mouse moved to (901, 397)
Screenshot: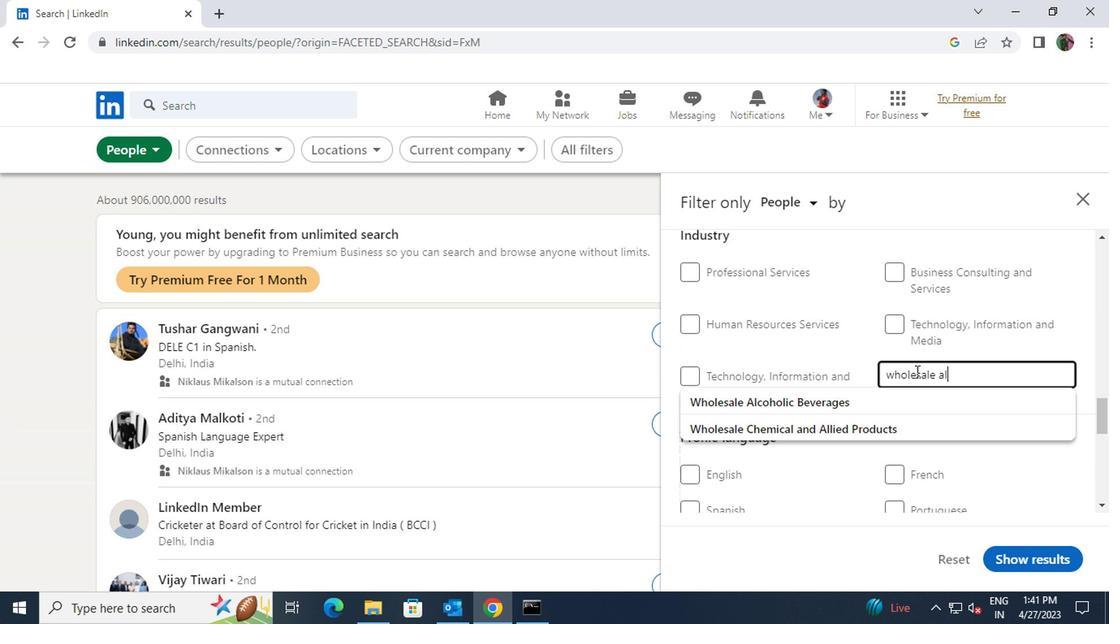 
Action: Mouse pressed left at (901, 397)
Screenshot: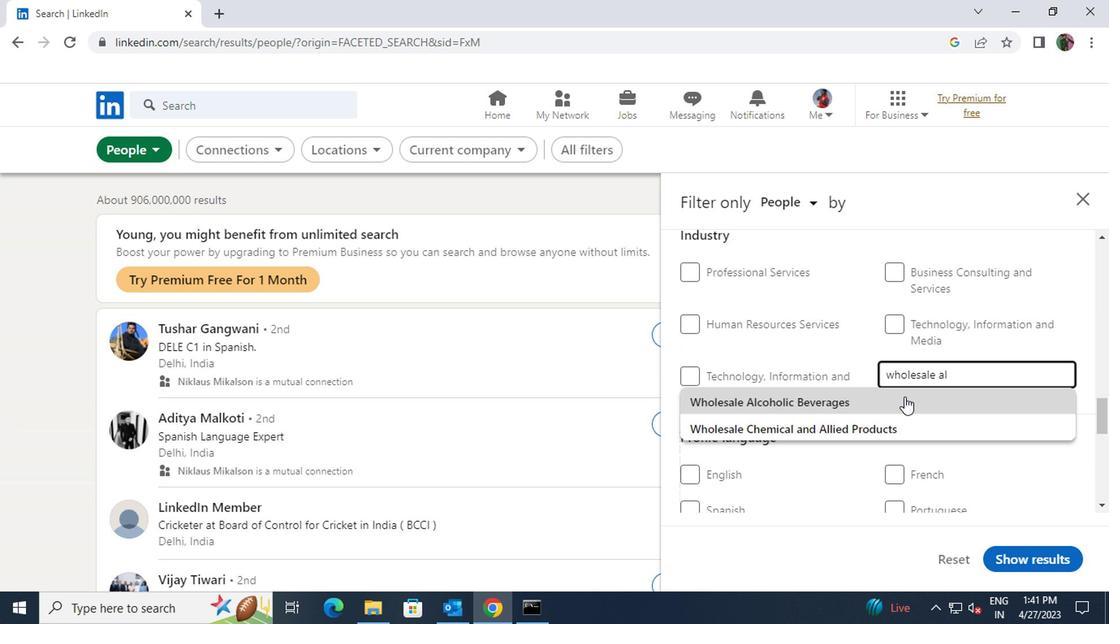 
Action: Mouse scrolled (901, 397) with delta (0, 0)
Screenshot: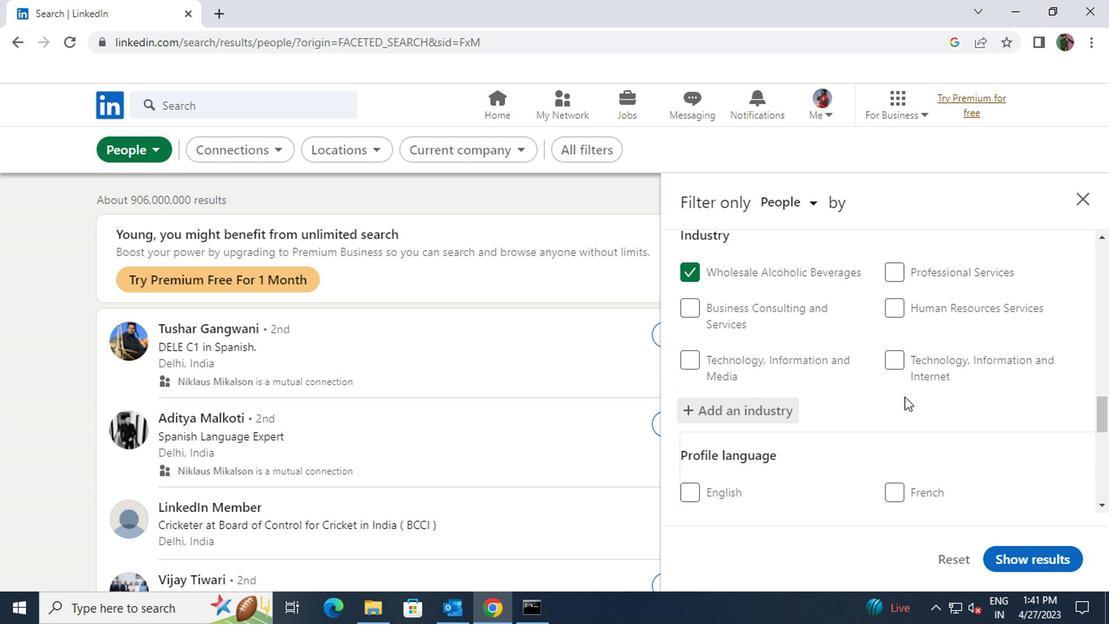 
Action: Mouse scrolled (901, 397) with delta (0, 0)
Screenshot: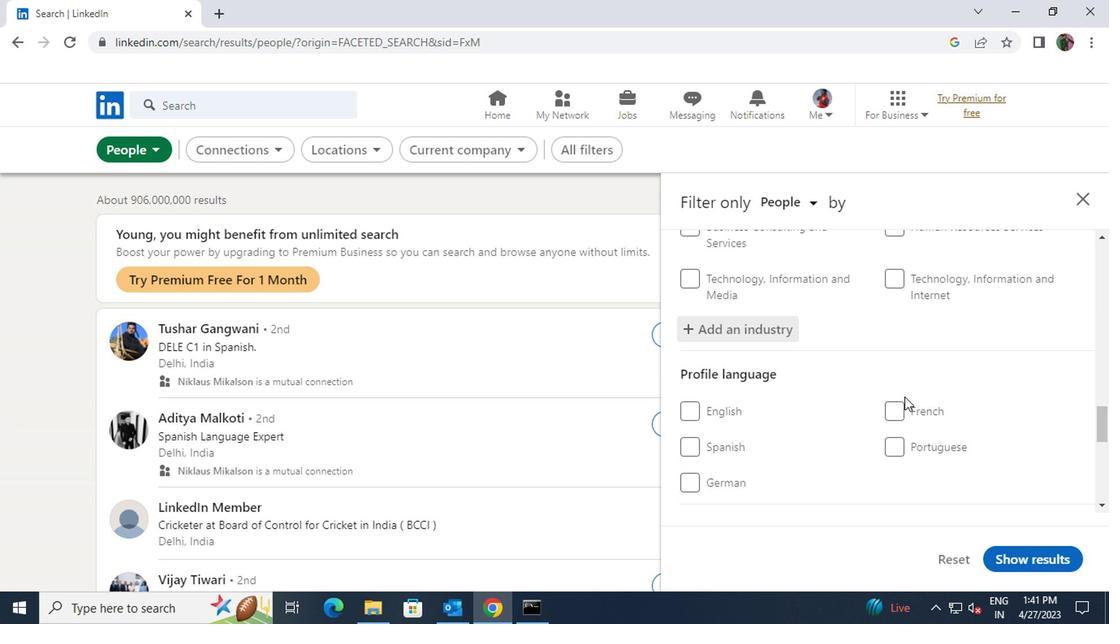 
Action: Mouse moved to (688, 404)
Screenshot: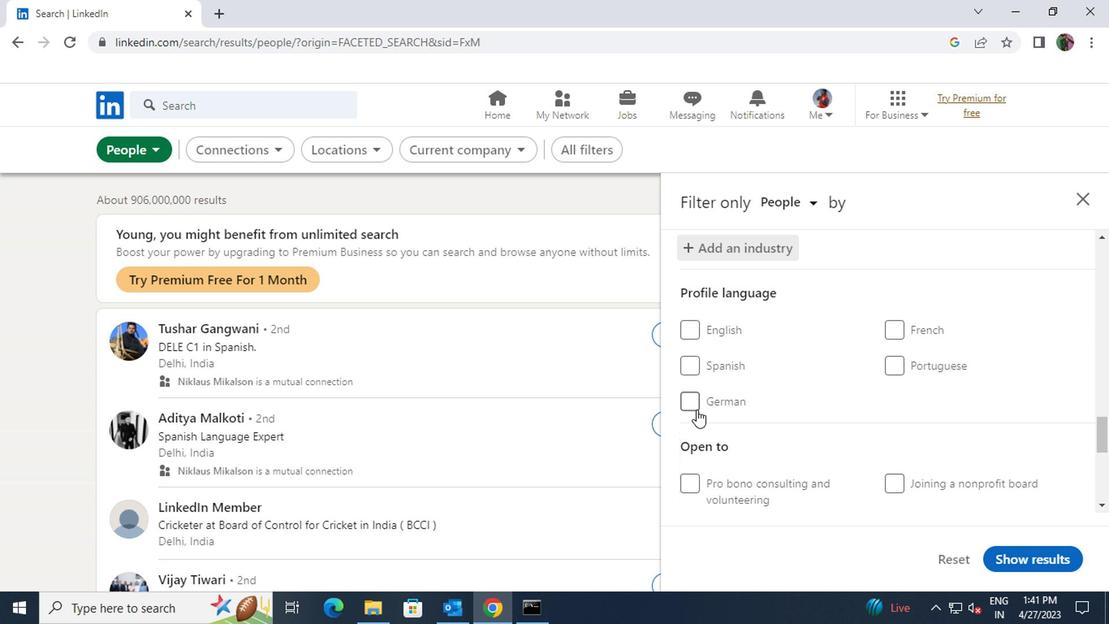 
Action: Mouse pressed left at (688, 404)
Screenshot: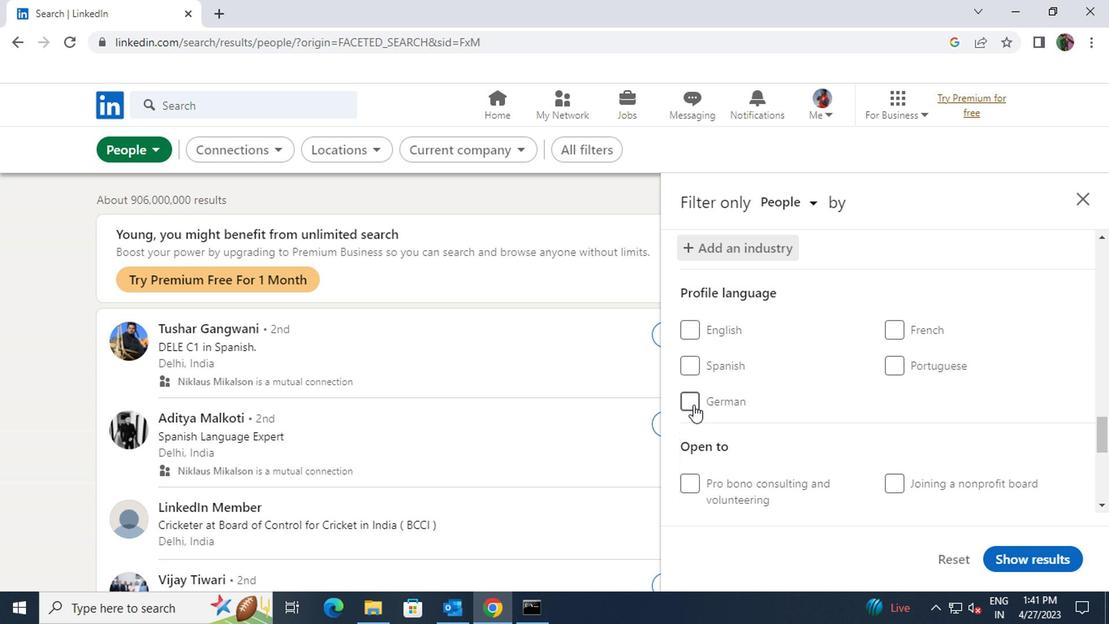 
Action: Mouse moved to (845, 399)
Screenshot: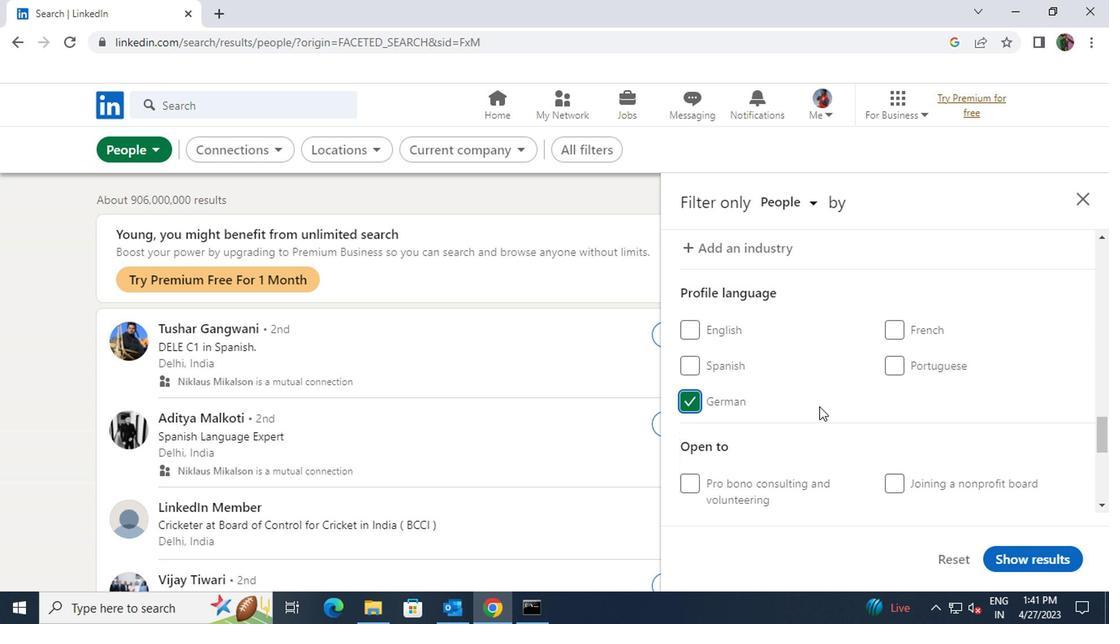 
Action: Mouse scrolled (845, 398) with delta (0, -1)
Screenshot: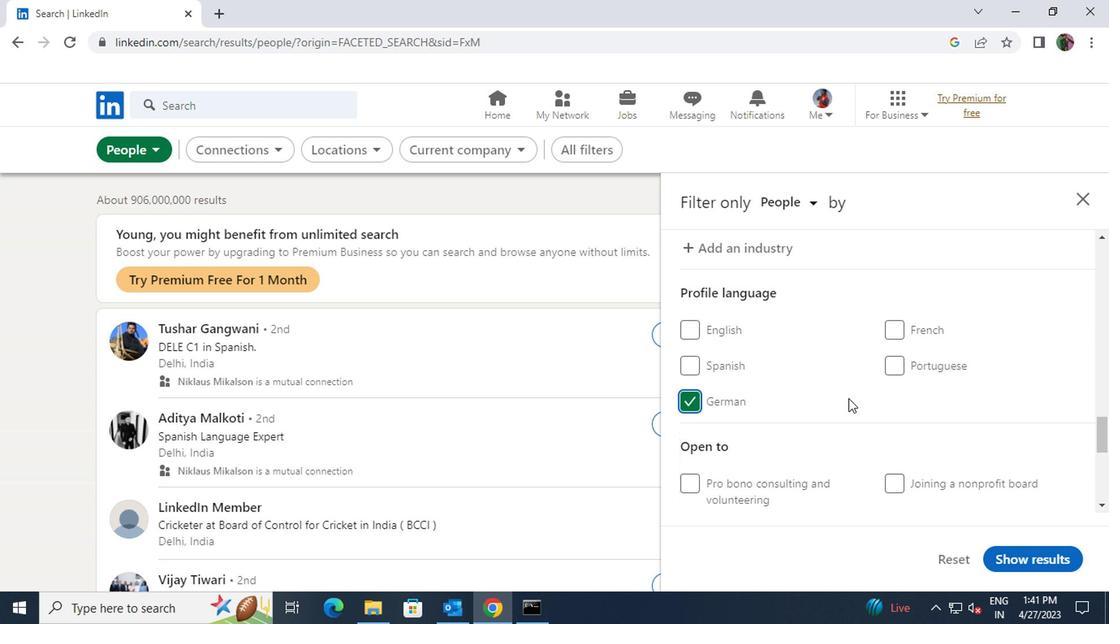 
Action: Mouse moved to (846, 398)
Screenshot: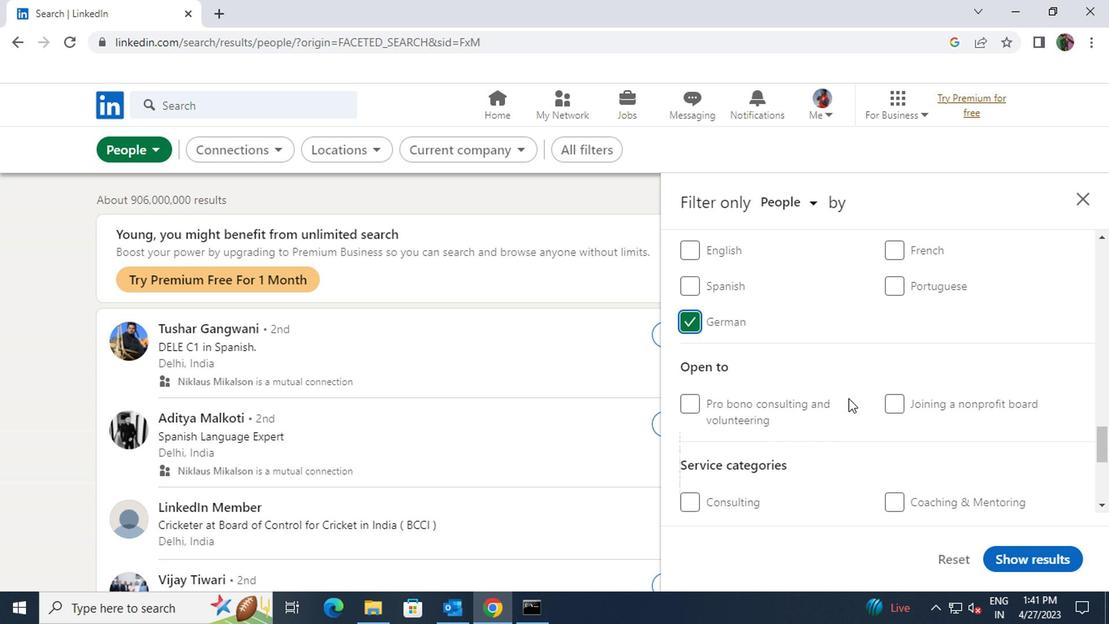 
Action: Mouse scrolled (846, 397) with delta (0, 0)
Screenshot: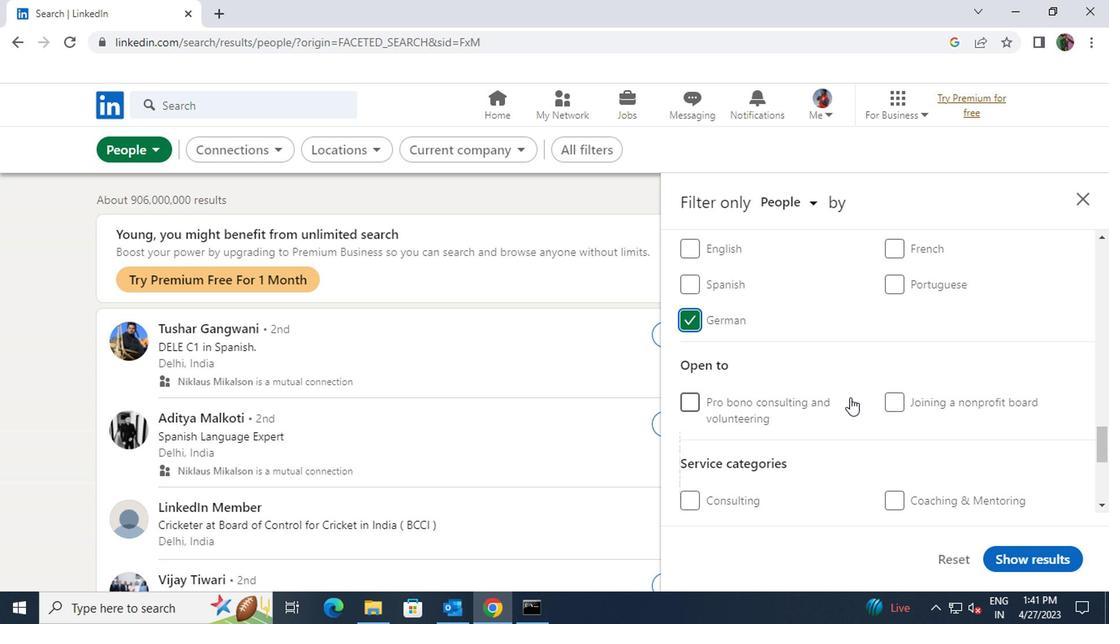 
Action: Mouse scrolled (846, 397) with delta (0, 0)
Screenshot: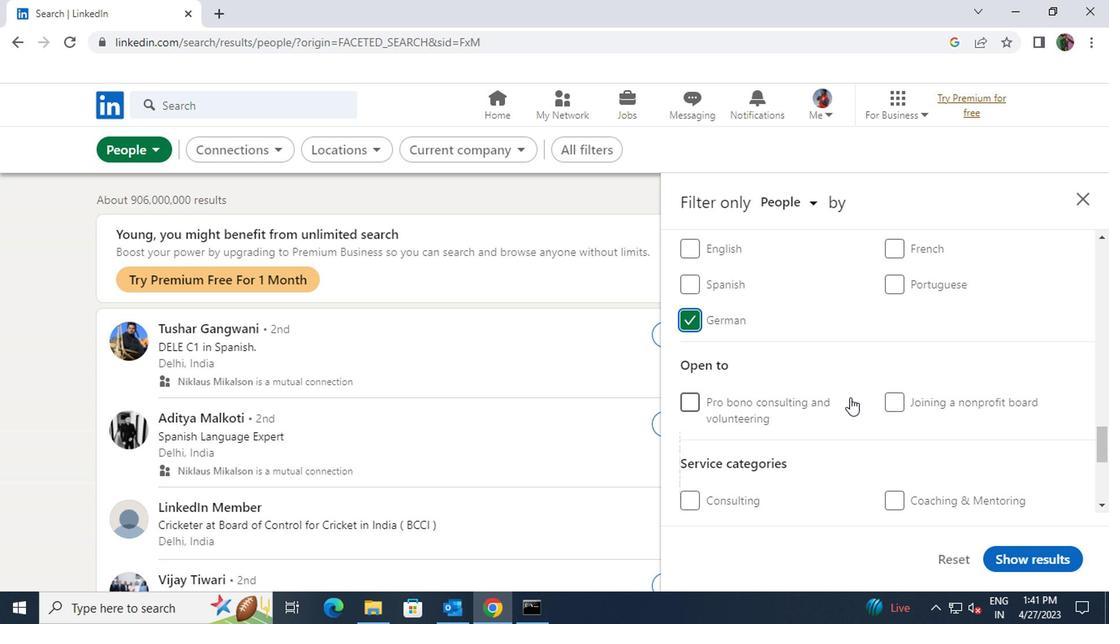 
Action: Mouse moved to (901, 405)
Screenshot: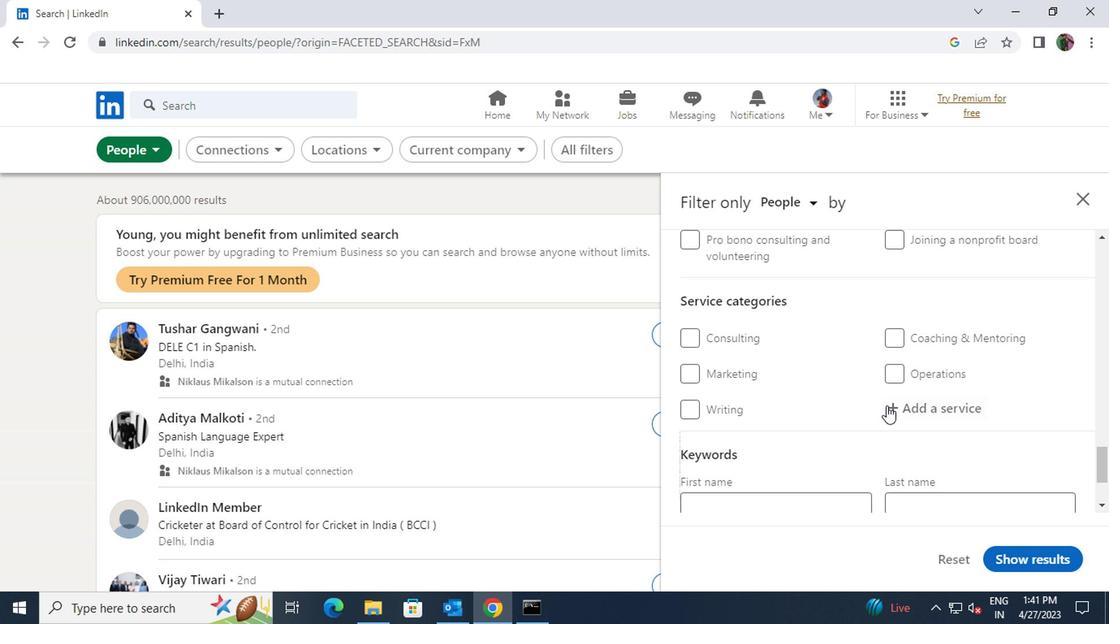 
Action: Mouse pressed left at (901, 405)
Screenshot: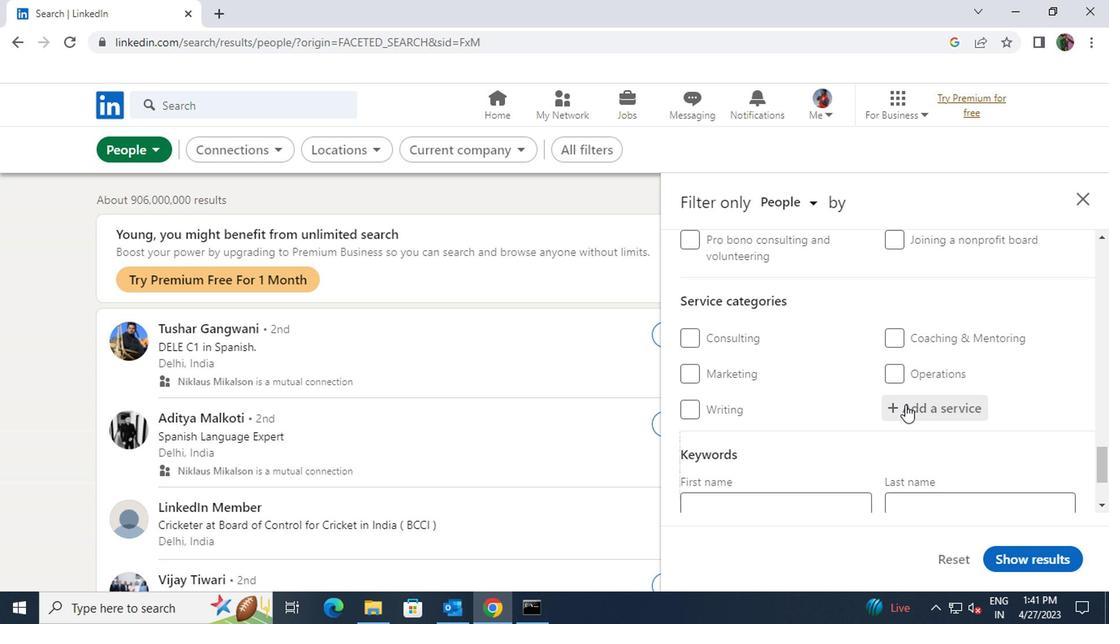 
Action: Key pressed <Key.shift>SAERCH<Key.space>ENGINE<Key.space>OPTIMIZATION
Screenshot: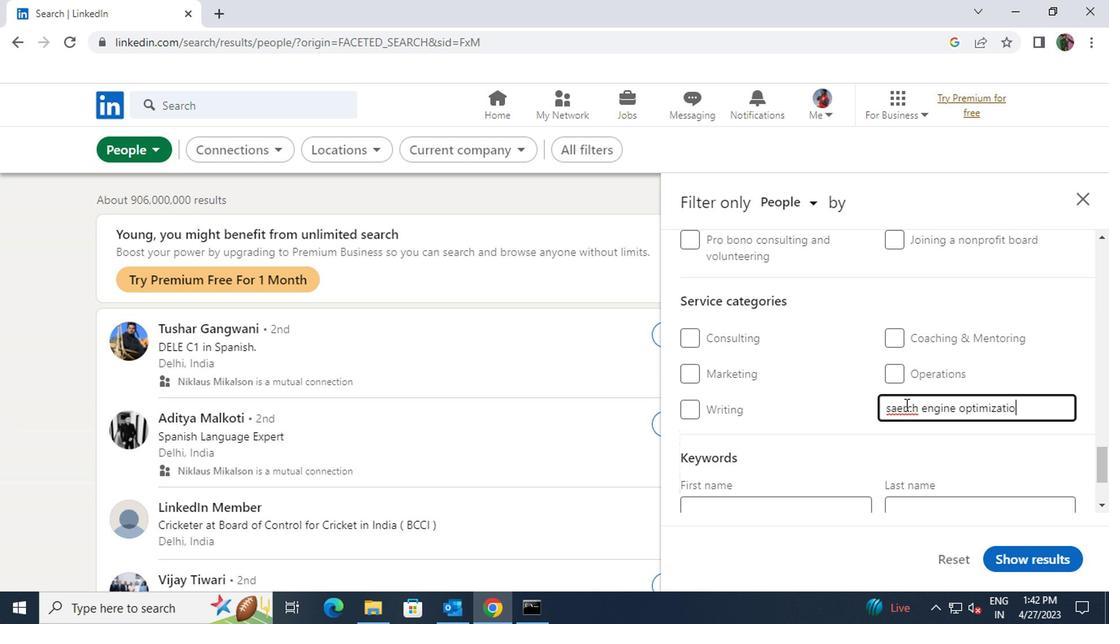 
Action: Mouse scrolled (901, 405) with delta (0, 0)
Screenshot: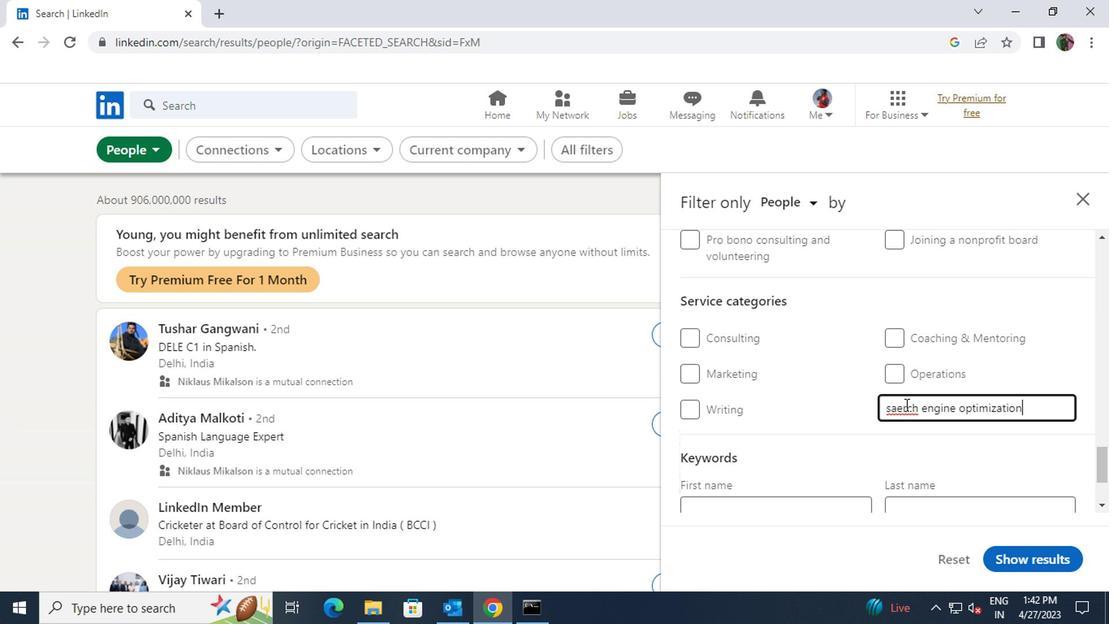 
Action: Mouse scrolled (901, 405) with delta (0, 0)
Screenshot: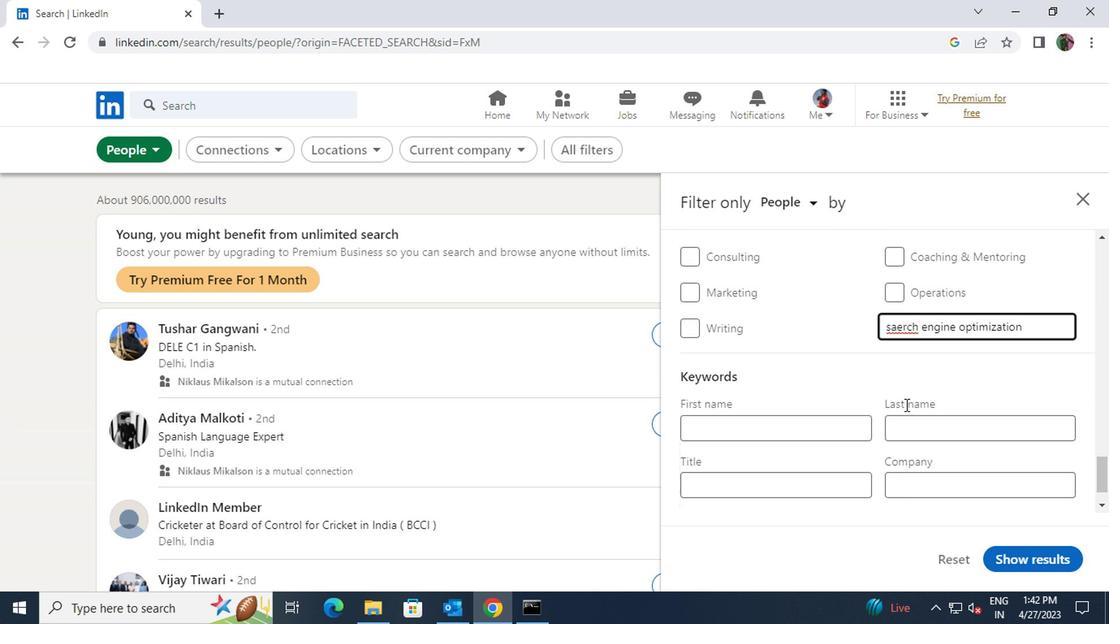 
Action: Mouse moved to (844, 433)
Screenshot: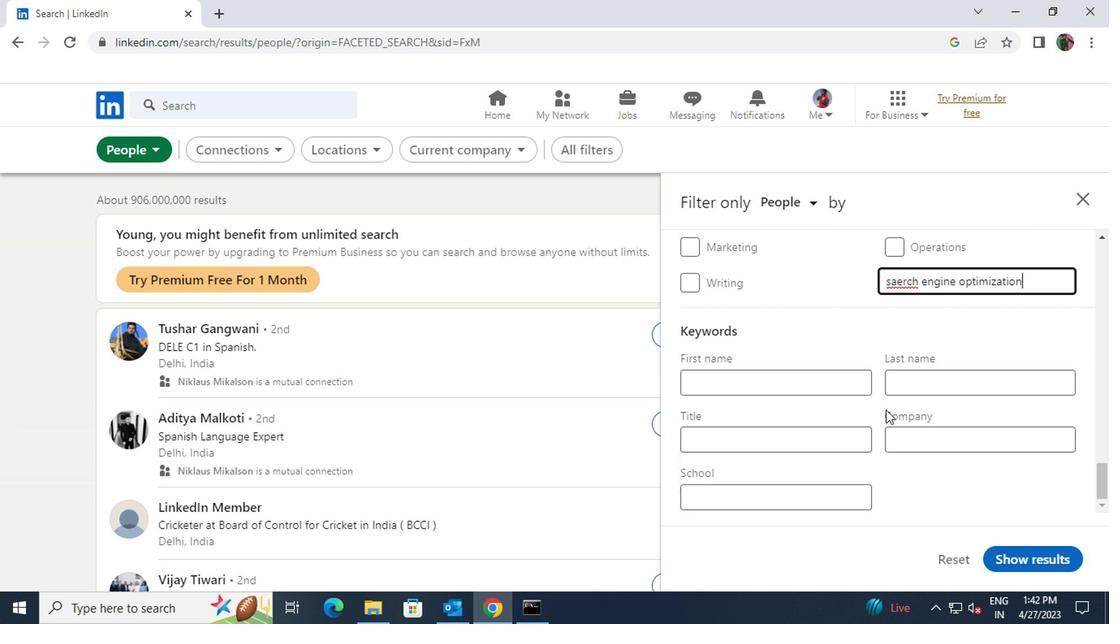 
Action: Mouse pressed left at (844, 433)
Screenshot: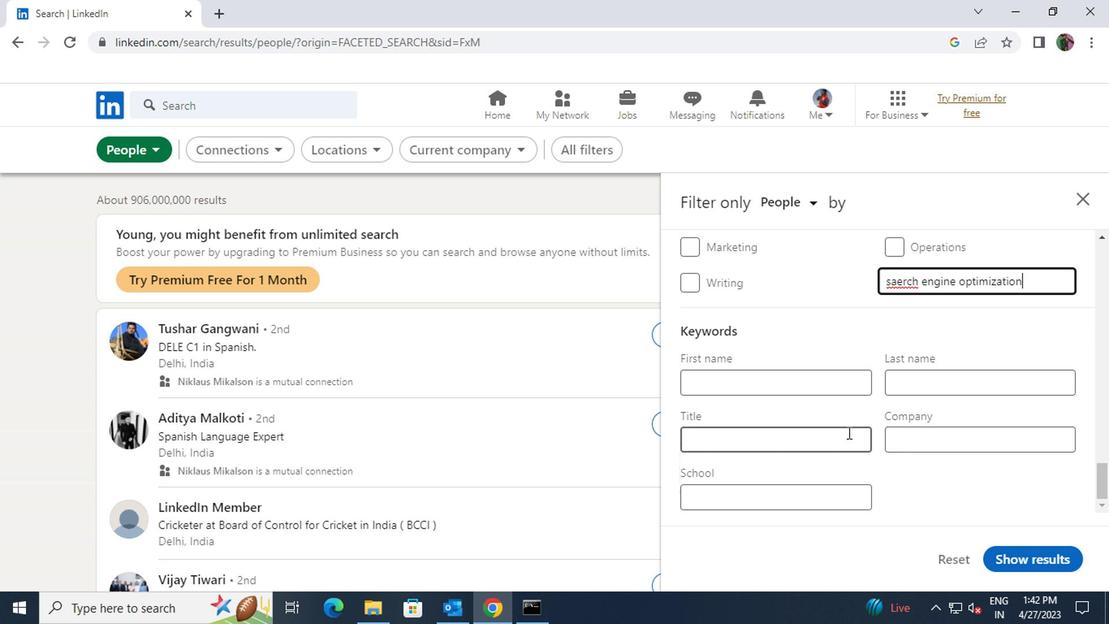 
Action: Key pressed <Key.shift>HAIR<Key.space>STYLIST
Screenshot: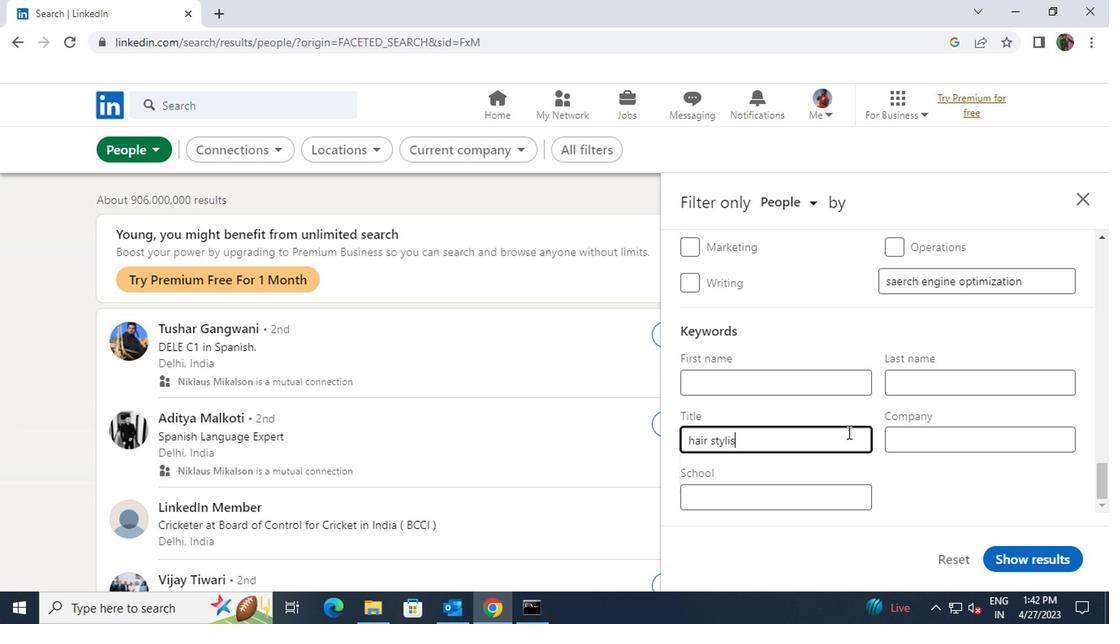 
Action: Mouse moved to (1012, 563)
Screenshot: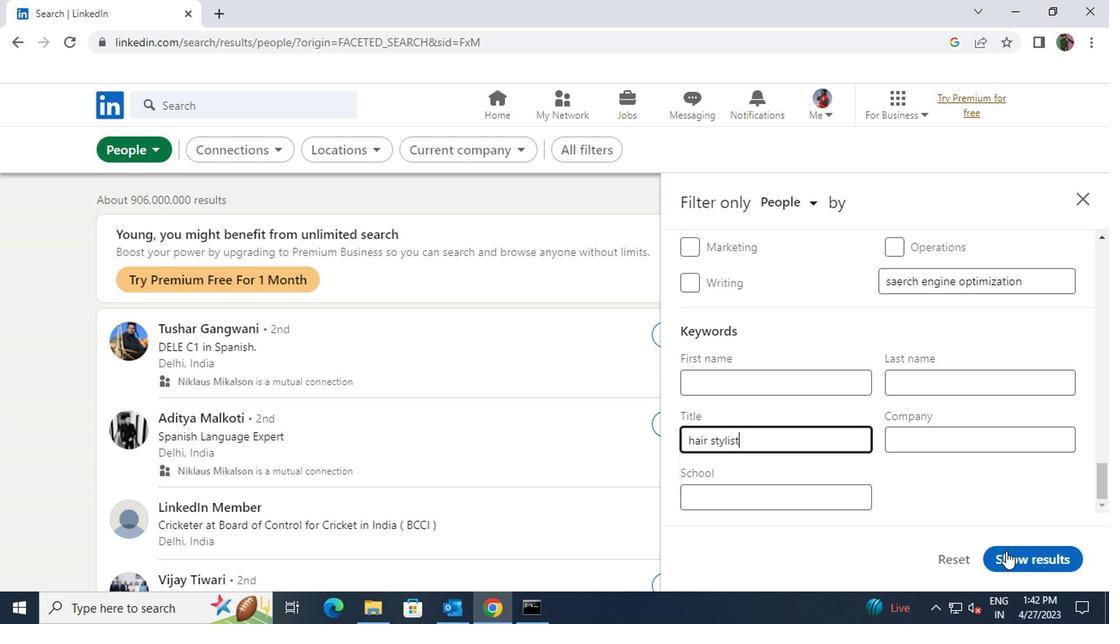 
Action: Mouse pressed left at (1012, 563)
Screenshot: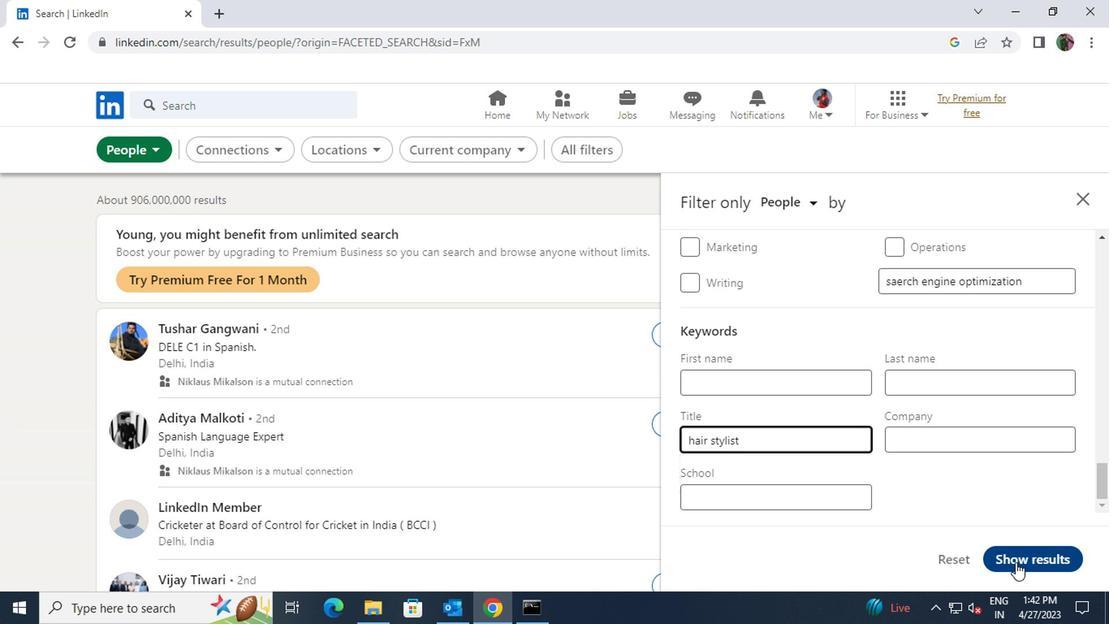 
Action: Mouse moved to (1014, 562)
Screenshot: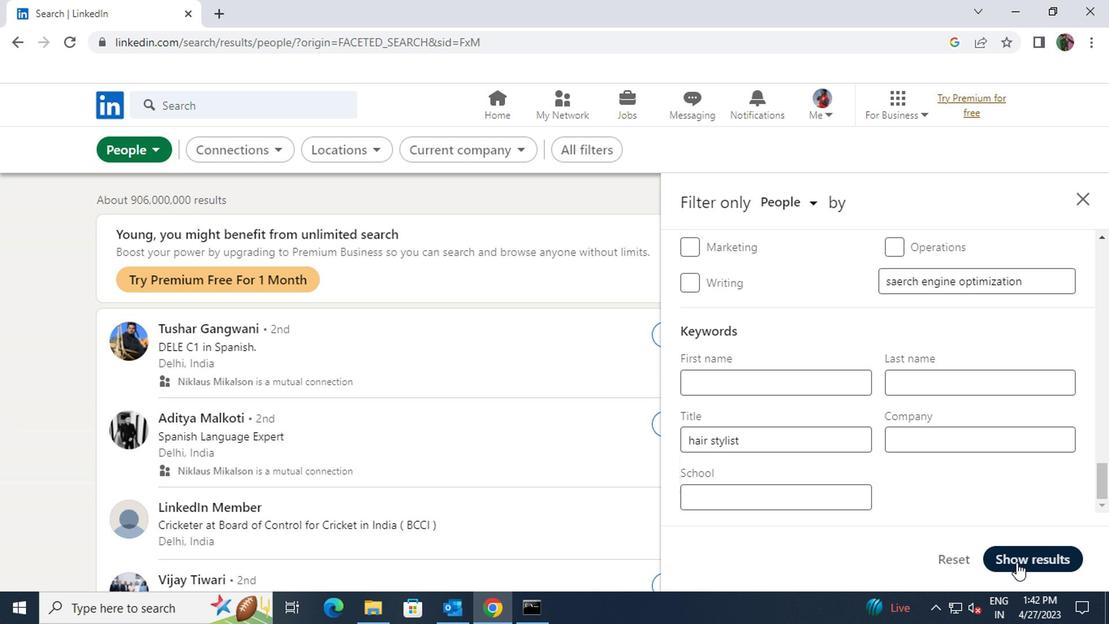 
